 Task:  Apply the long exposure effect for smooth water in the photo of a flowing stream.
Action: Mouse moved to (1088, 230)
Screenshot: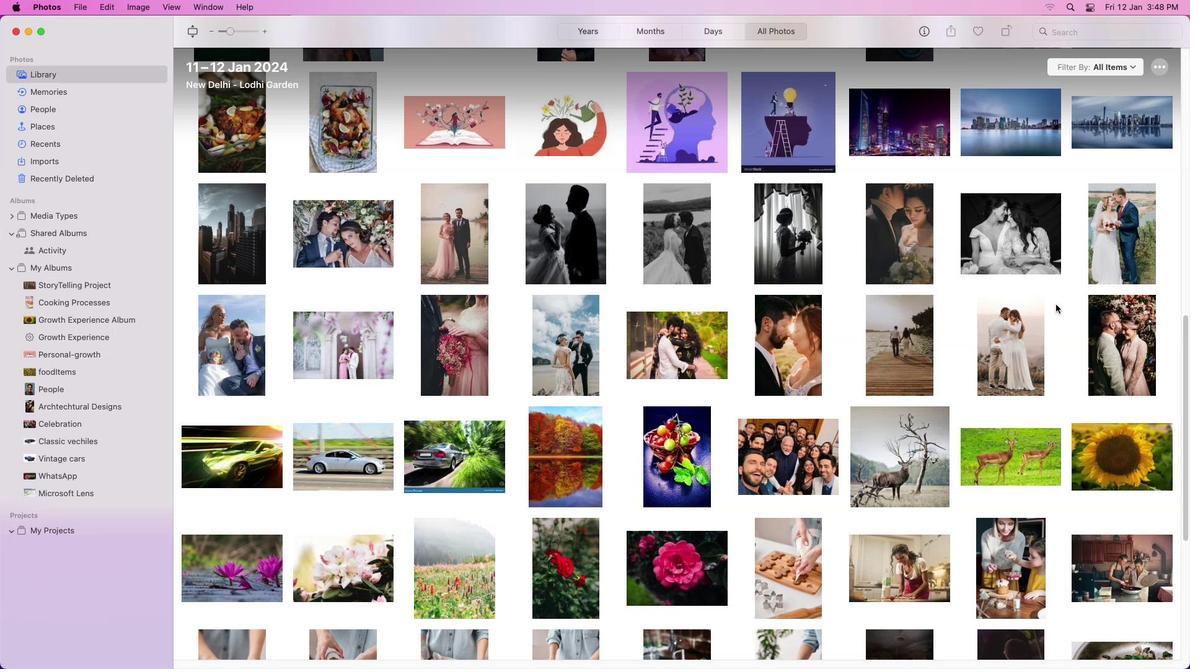 
Action: Mouse pressed left at (1088, 230)
Screenshot: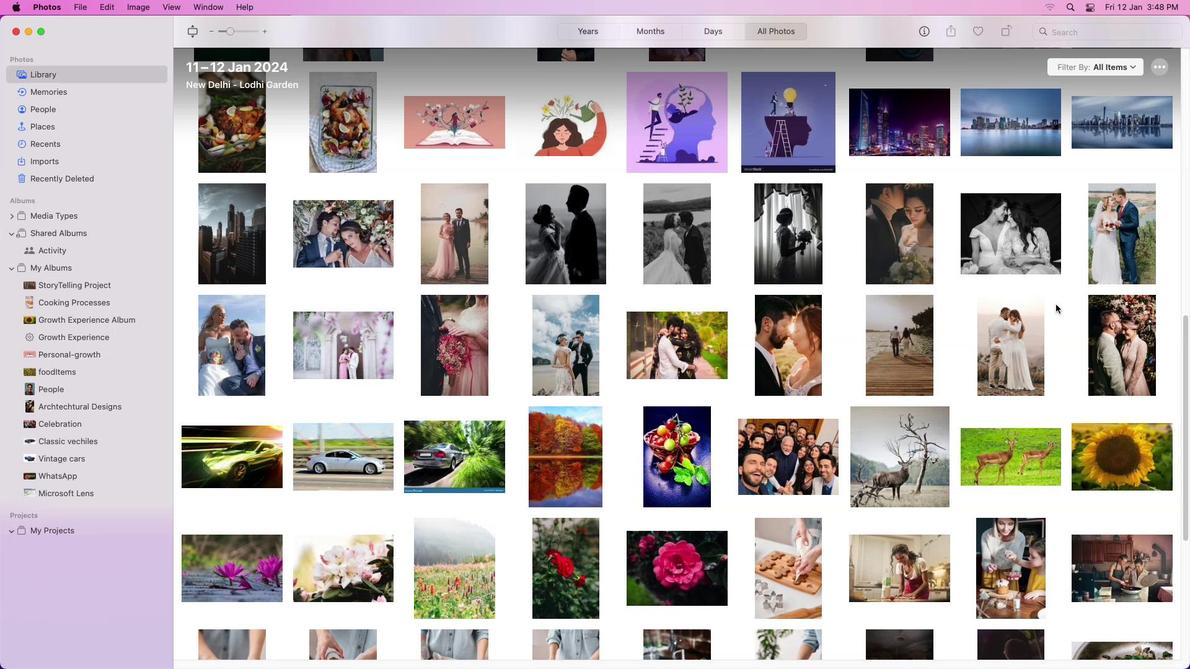 
Action: Mouse moved to (1063, 311)
Screenshot: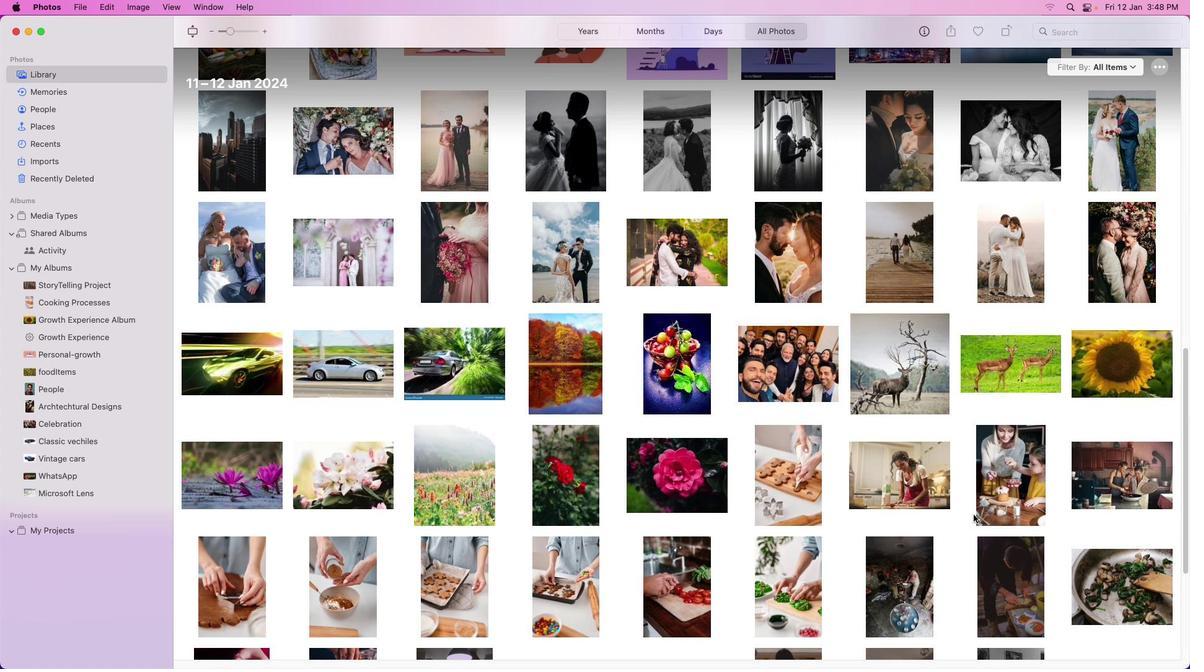 
Action: Mouse scrolled (1063, 311) with delta (718, 103)
Screenshot: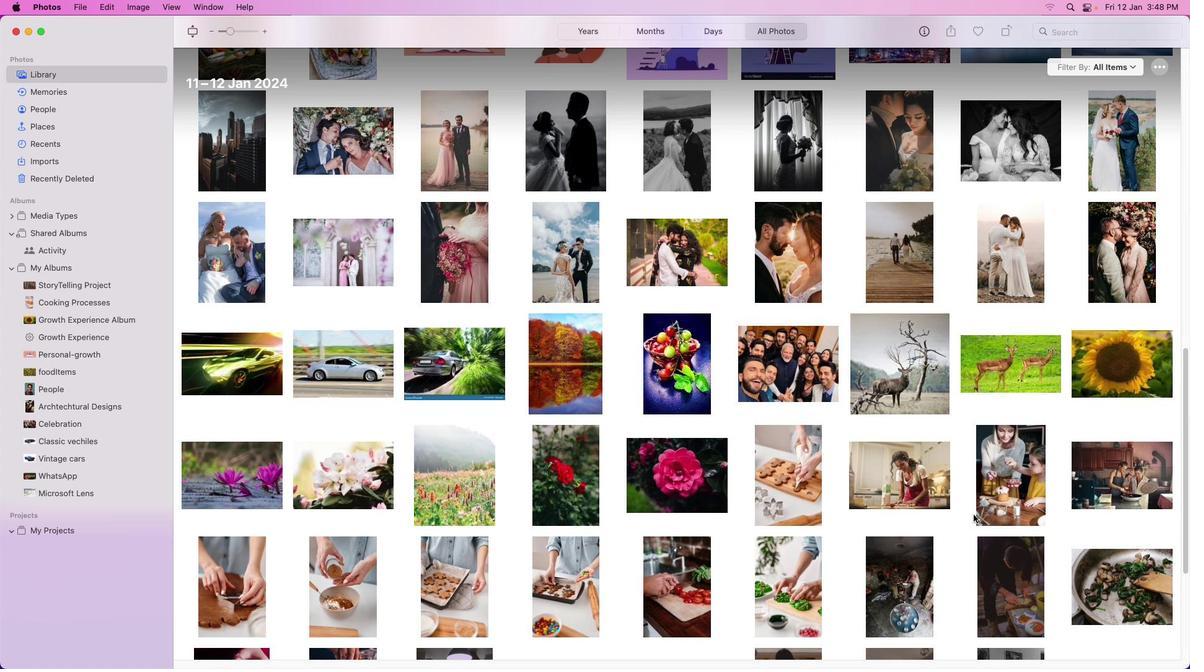 
Action: Mouse moved to (1061, 315)
Screenshot: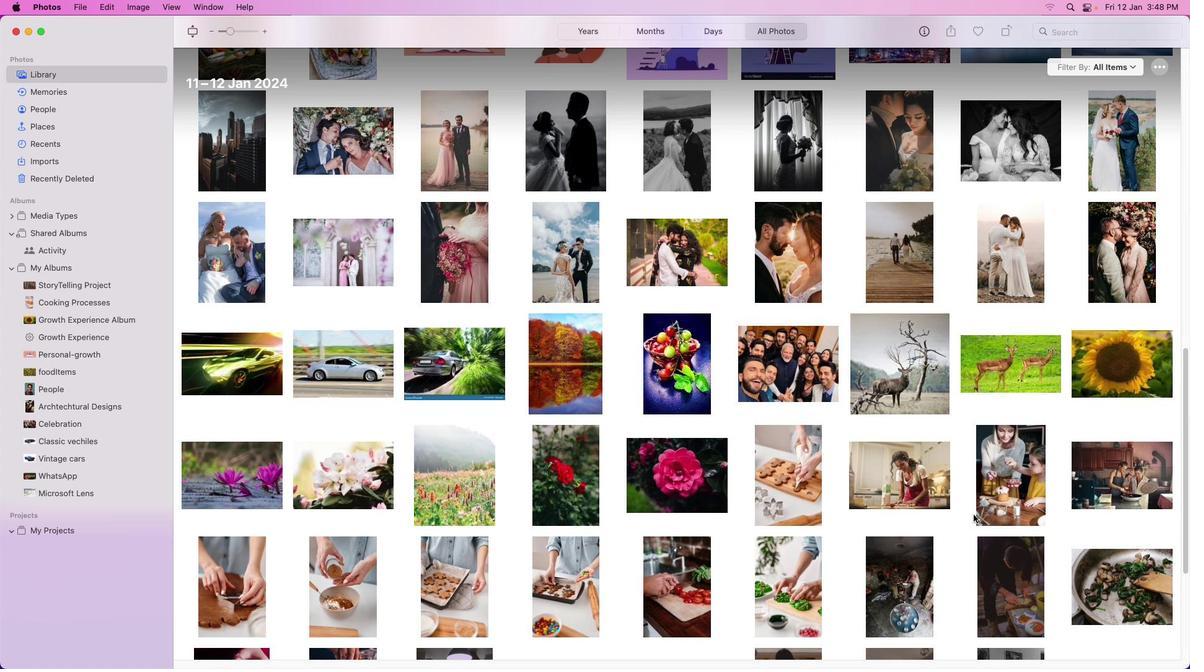 
Action: Mouse scrolled (1061, 315) with delta (718, 103)
Screenshot: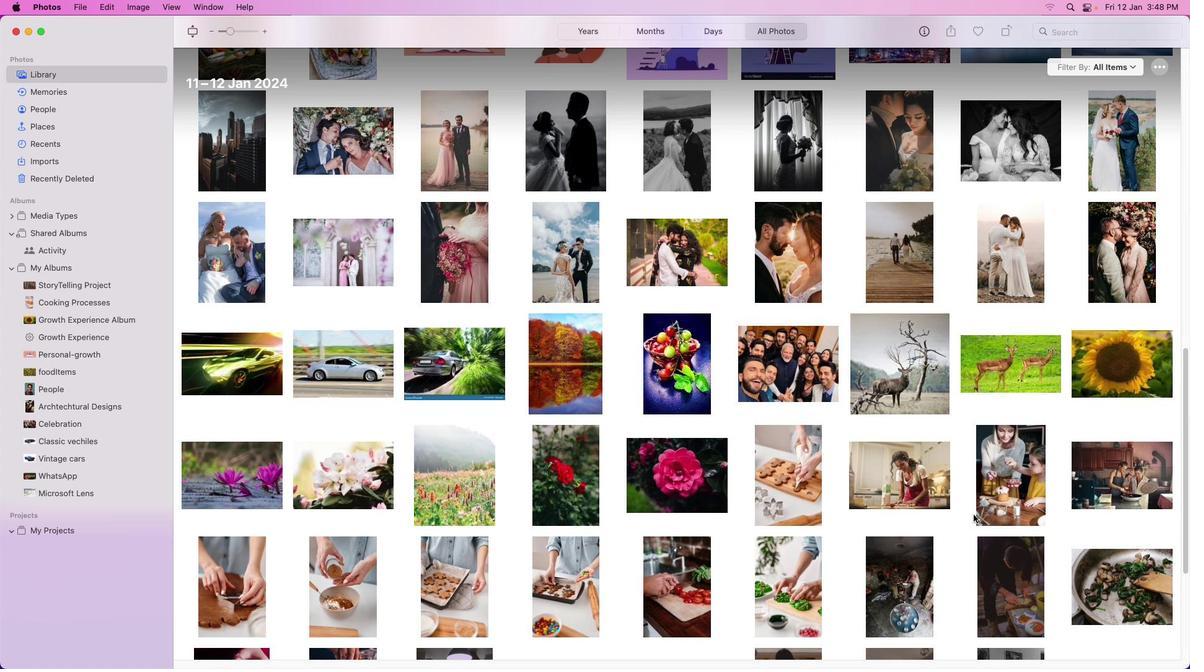 
Action: Mouse moved to (1058, 318)
Screenshot: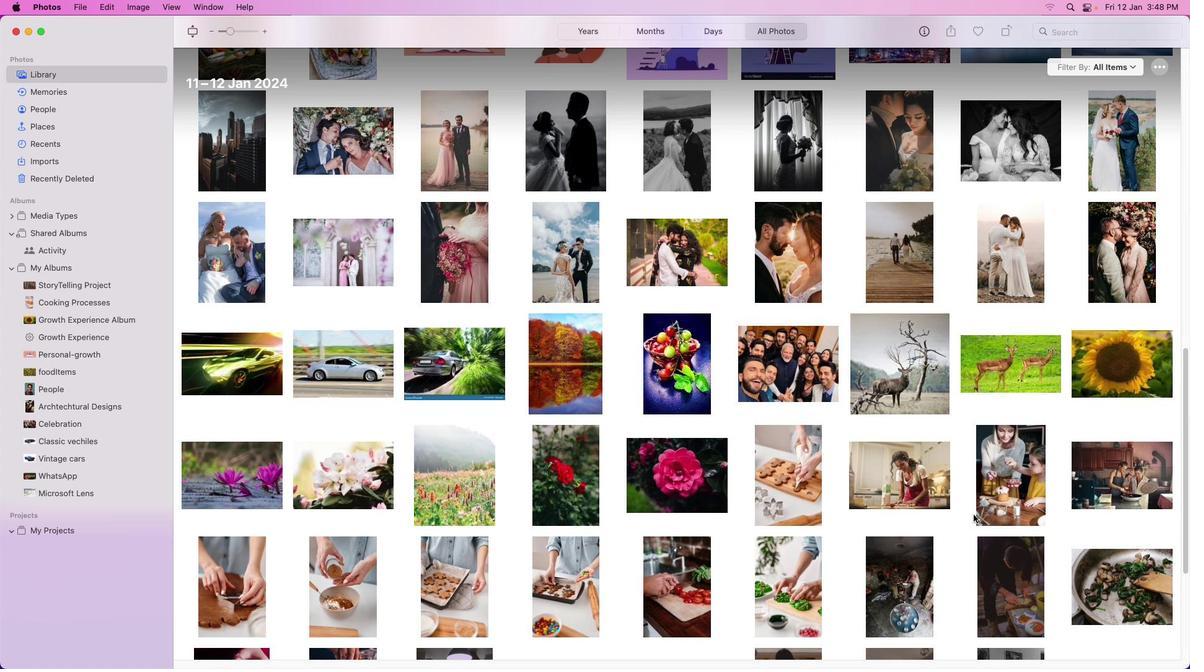 
Action: Mouse scrolled (1058, 318) with delta (718, 102)
Screenshot: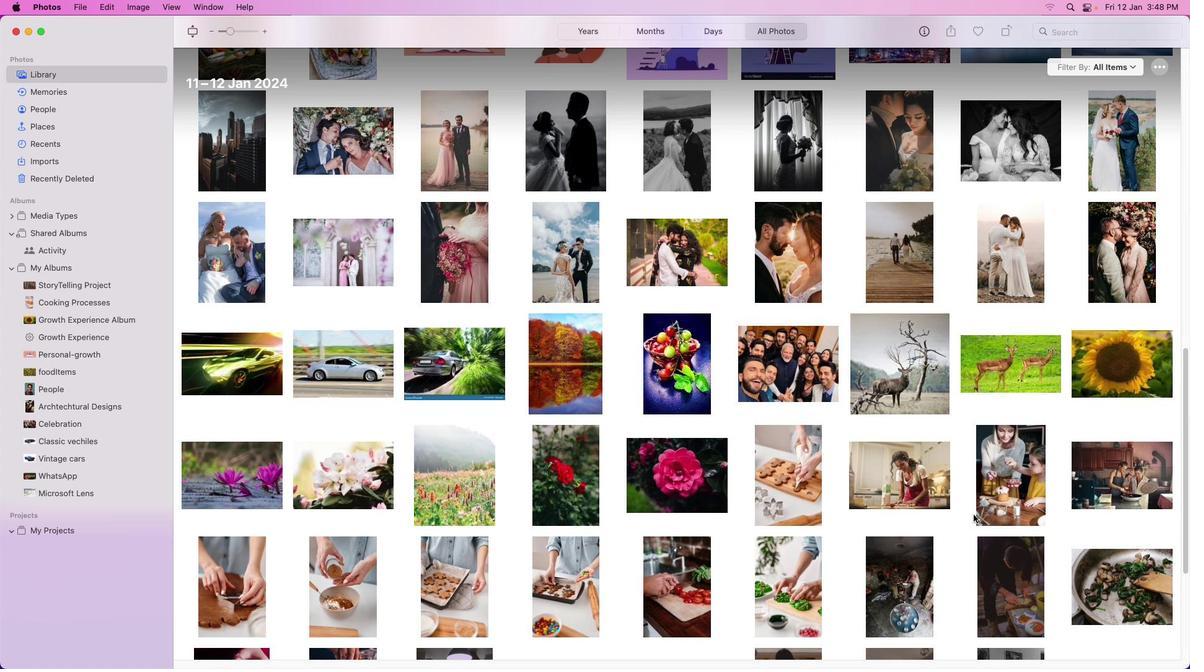 
Action: Mouse moved to (1058, 318)
Screenshot: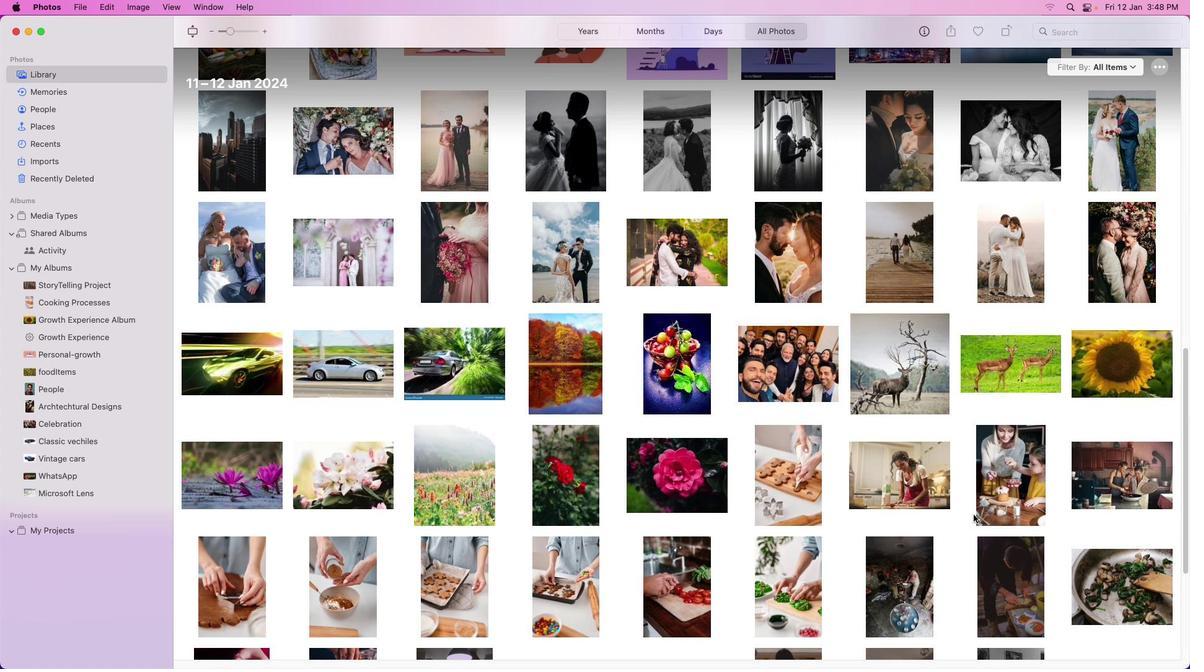 
Action: Mouse scrolled (1058, 318) with delta (718, 102)
Screenshot: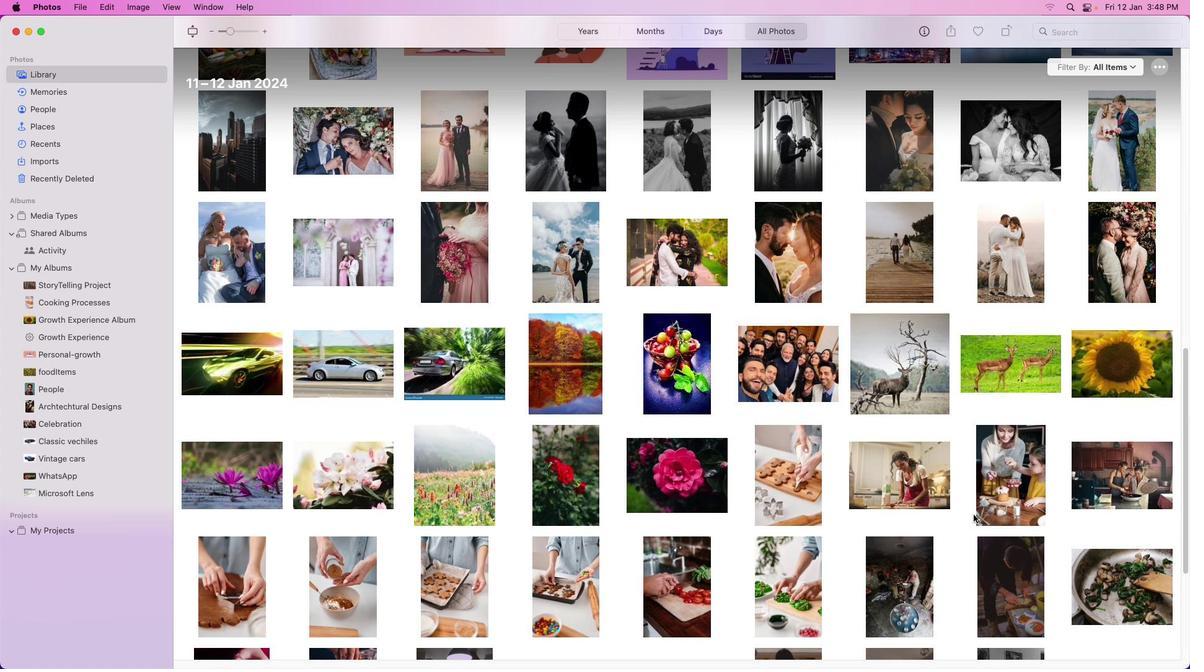 
Action: Mouse scrolled (1058, 318) with delta (718, 102)
Screenshot: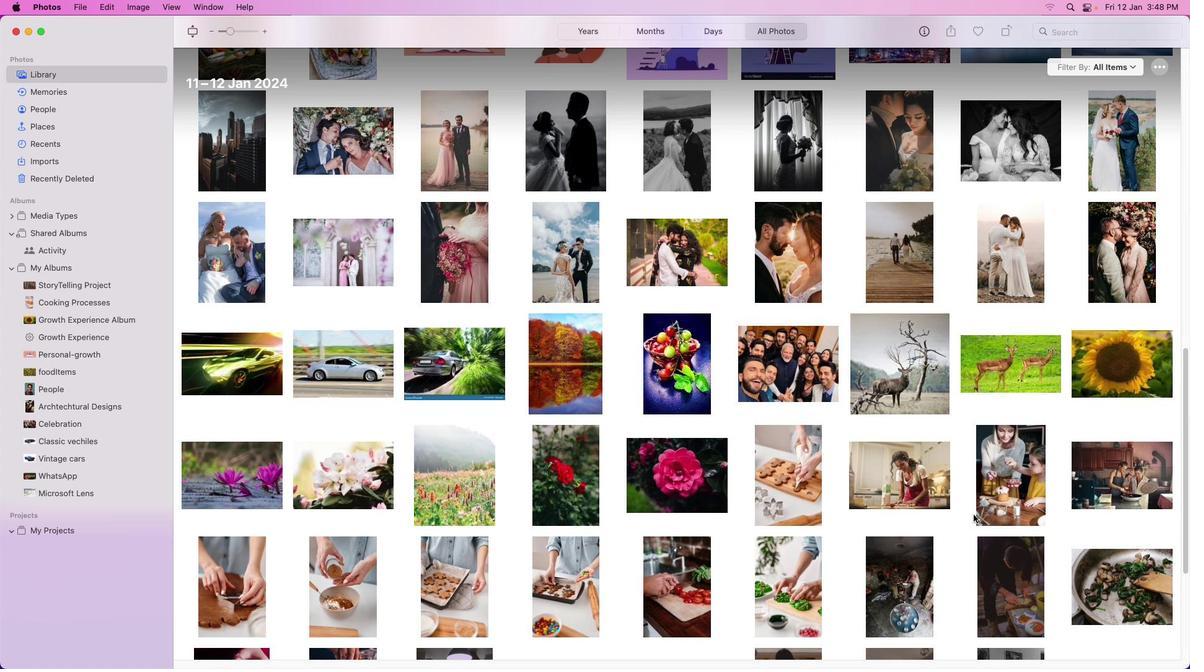 
Action: Mouse moved to (1058, 318)
Screenshot: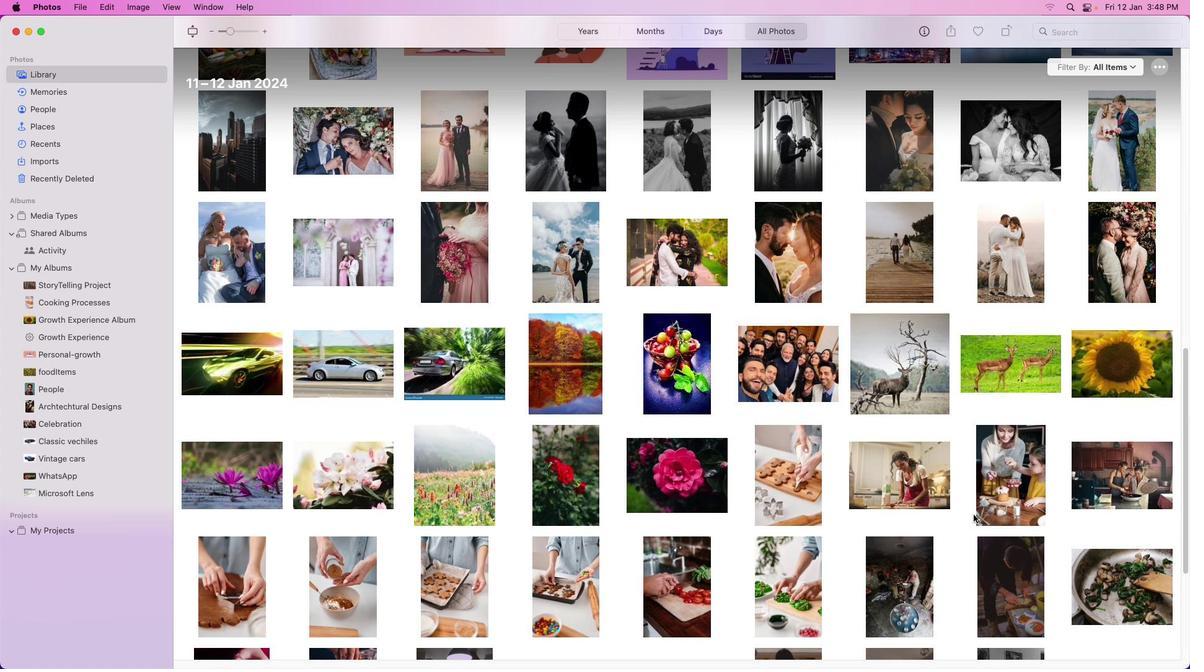
Action: Mouse scrolled (1058, 318) with delta (718, 103)
Screenshot: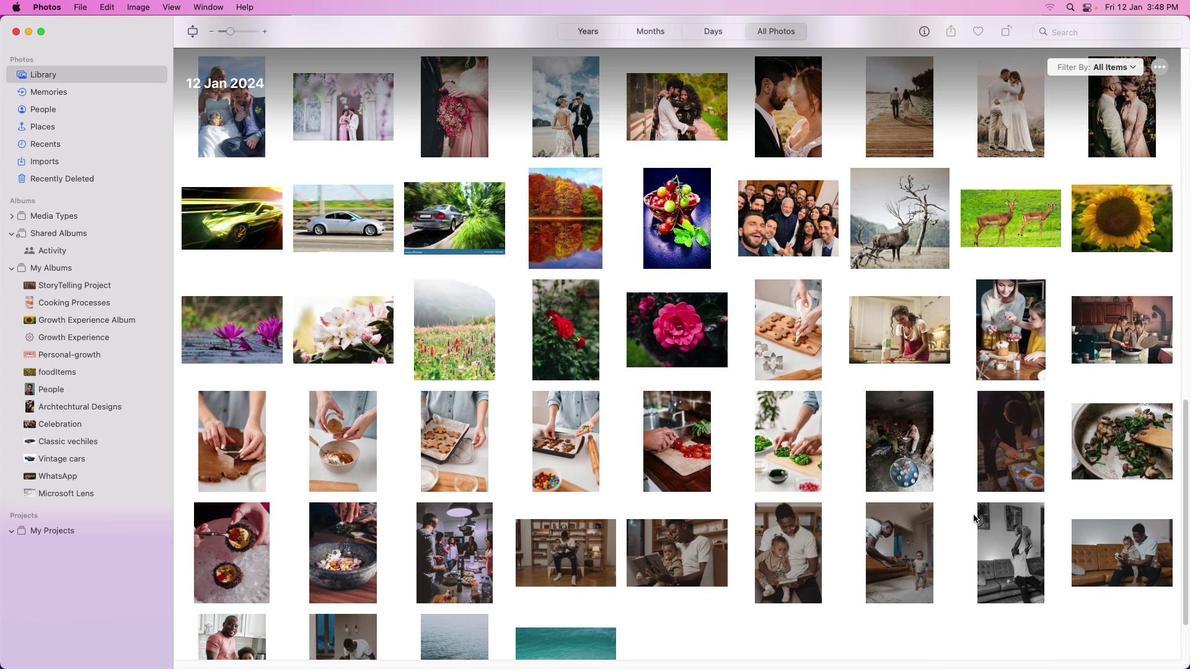 
Action: Mouse scrolled (1058, 318) with delta (718, 103)
Screenshot: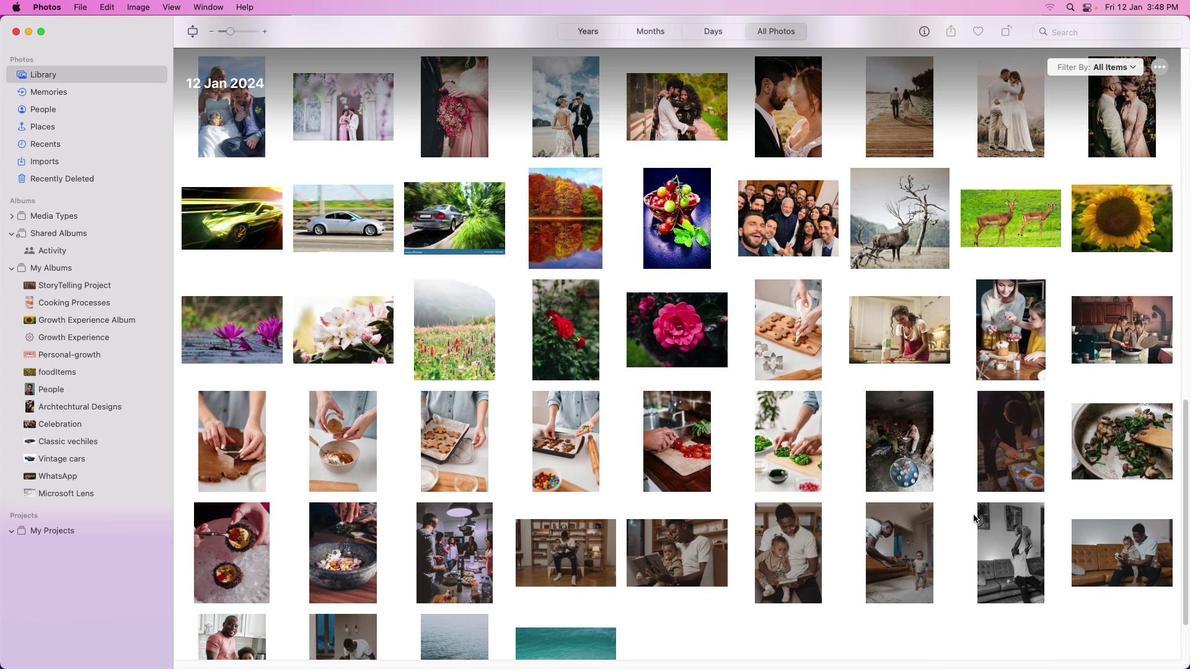 
Action: Mouse scrolled (1058, 318) with delta (718, 102)
Screenshot: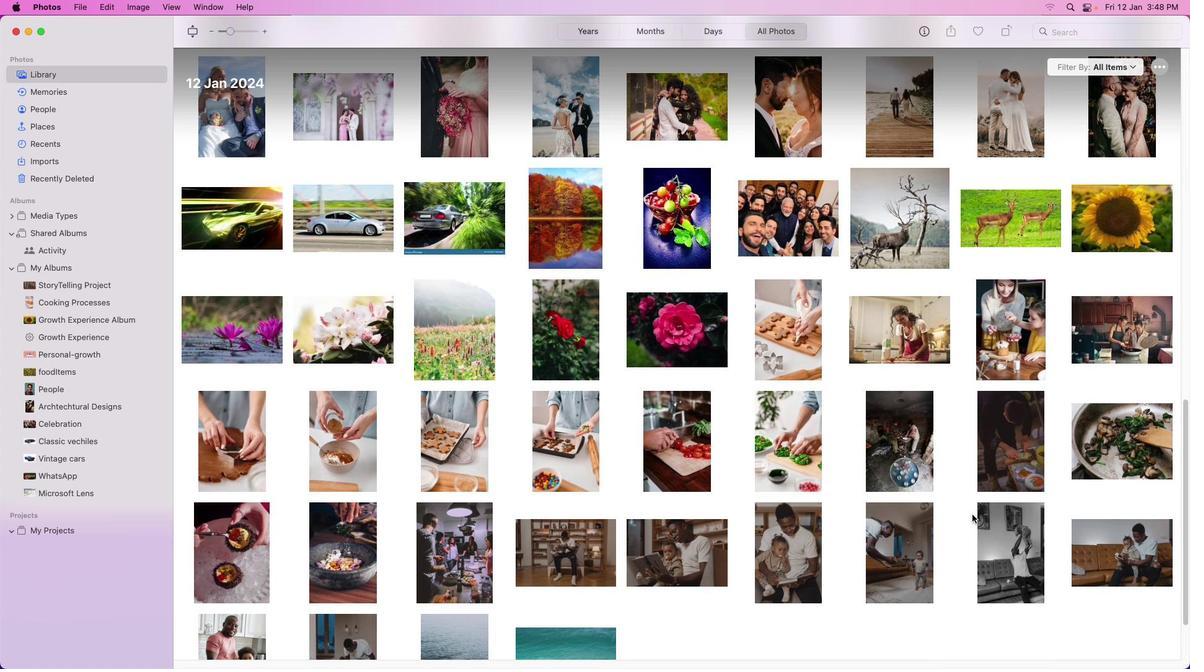 
Action: Mouse scrolled (1058, 318) with delta (718, 102)
Screenshot: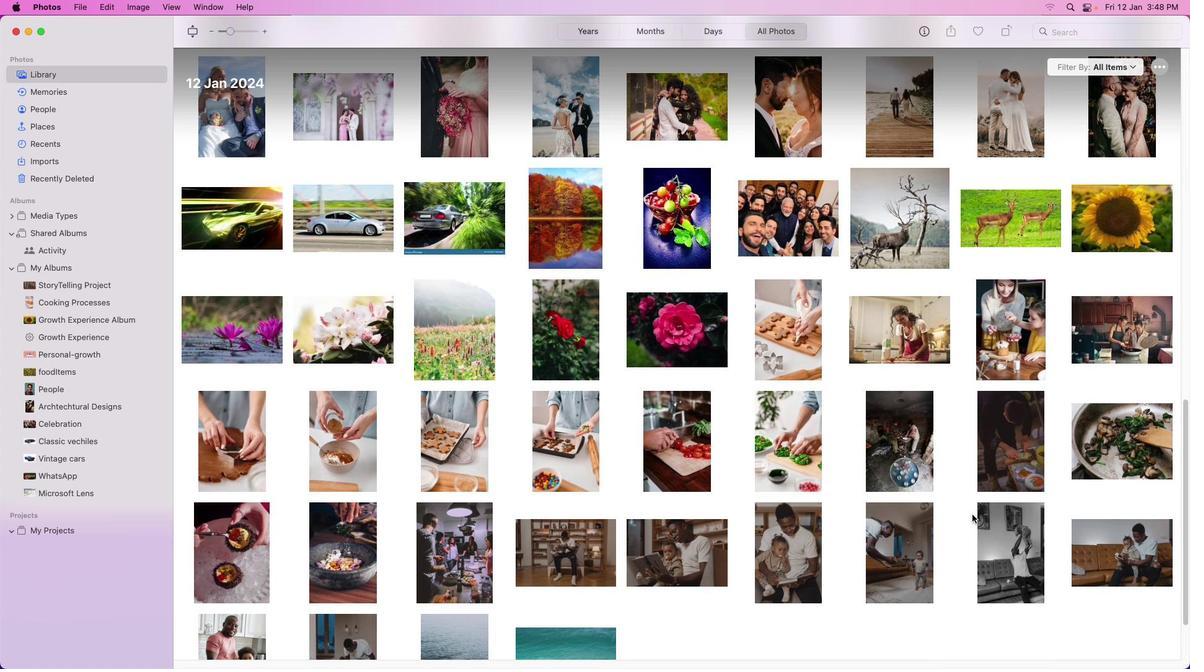 
Action: Mouse scrolled (1058, 318) with delta (718, 102)
Screenshot: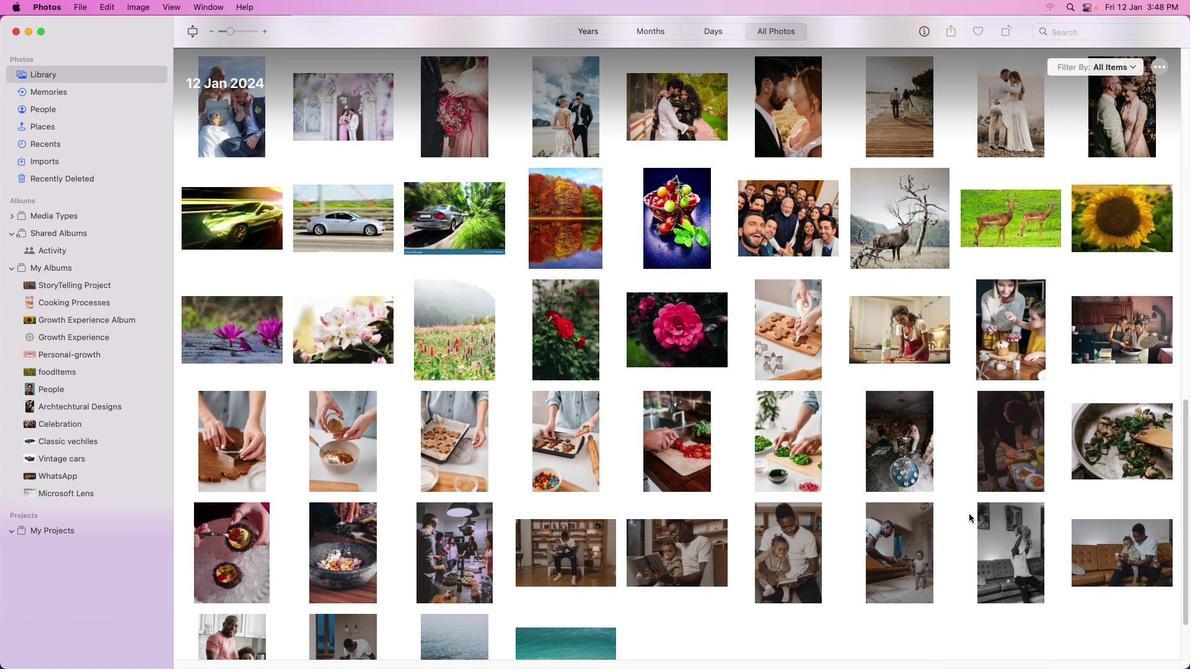 
Action: Mouse scrolled (1058, 318) with delta (718, 102)
Screenshot: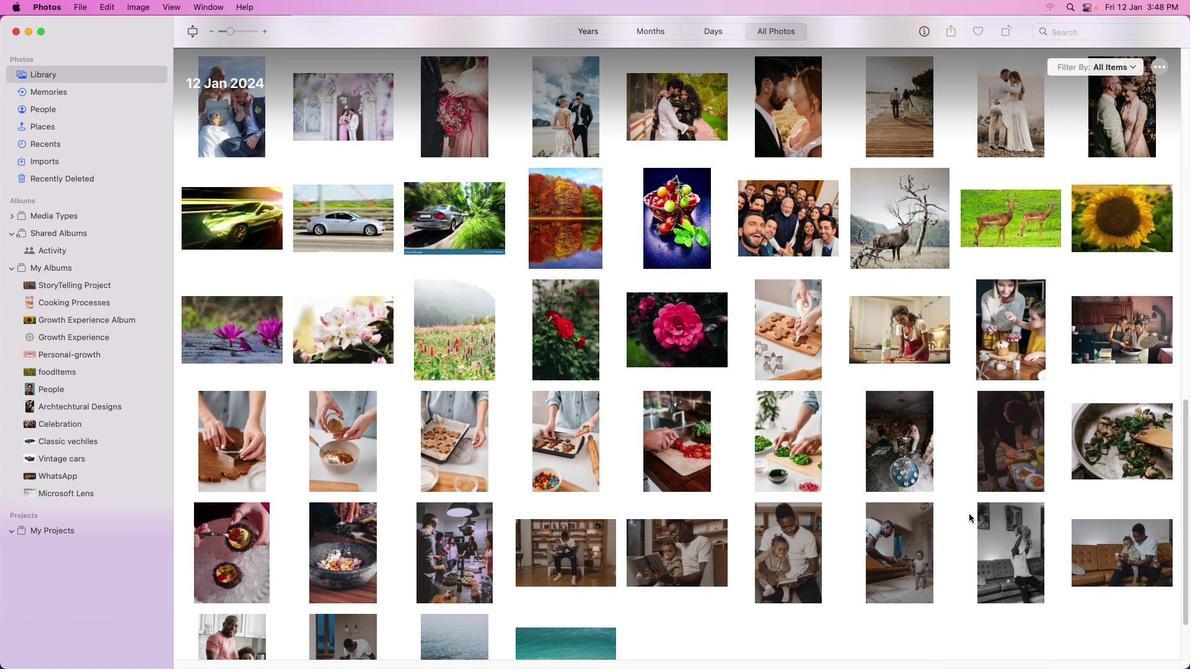 
Action: Mouse moved to (880, 370)
Screenshot: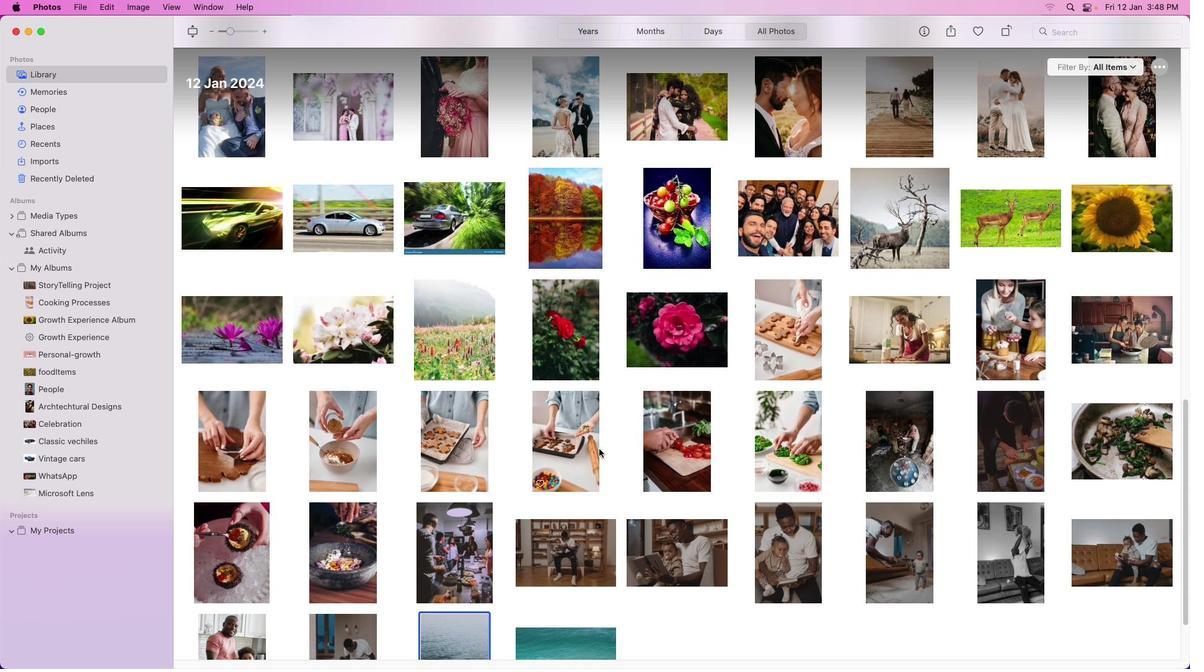 
Action: Mouse pressed left at (880, 370)
Screenshot: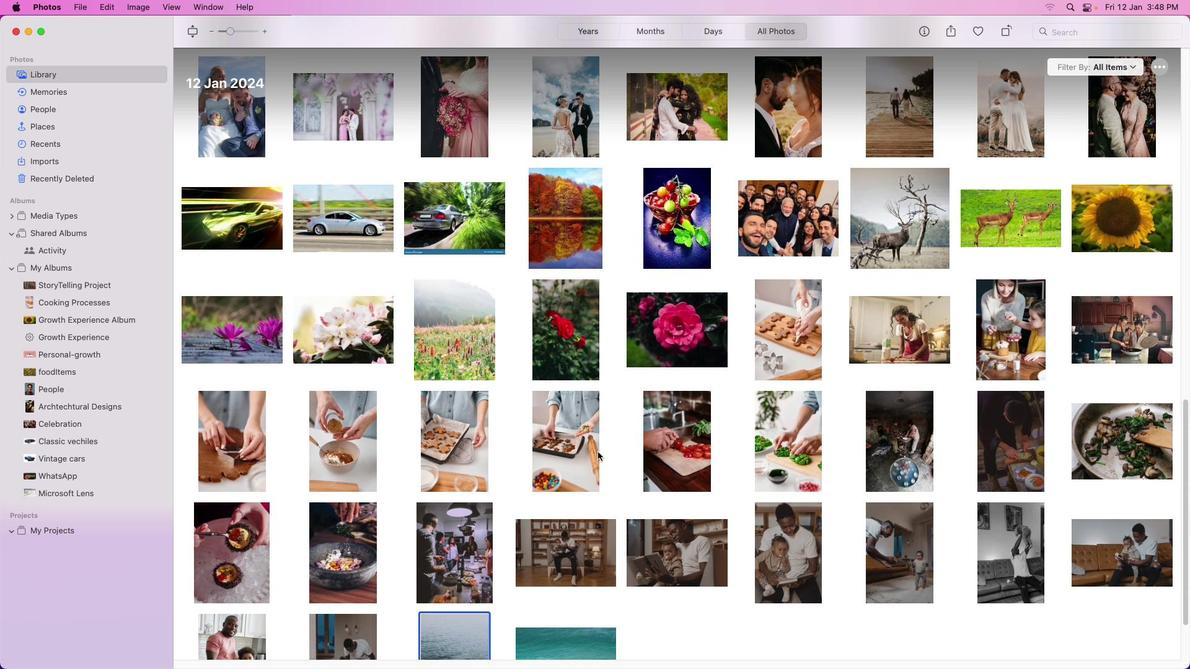 
Action: Mouse moved to (874, 370)
Screenshot: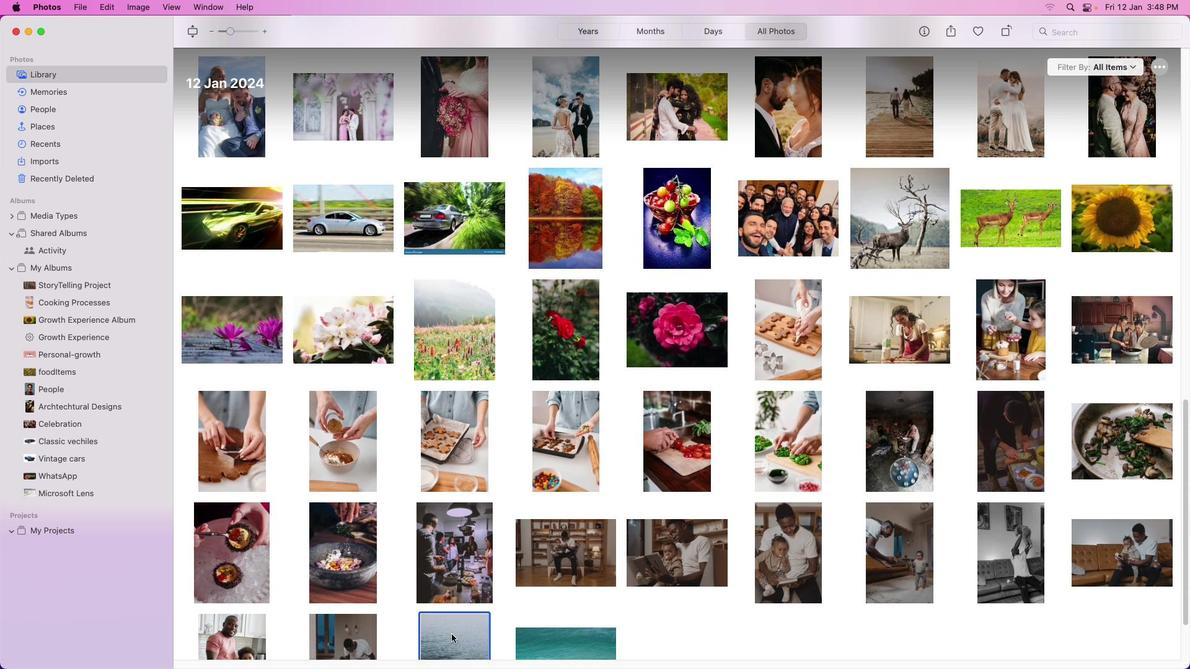 
Action: Mouse pressed left at (874, 370)
Screenshot: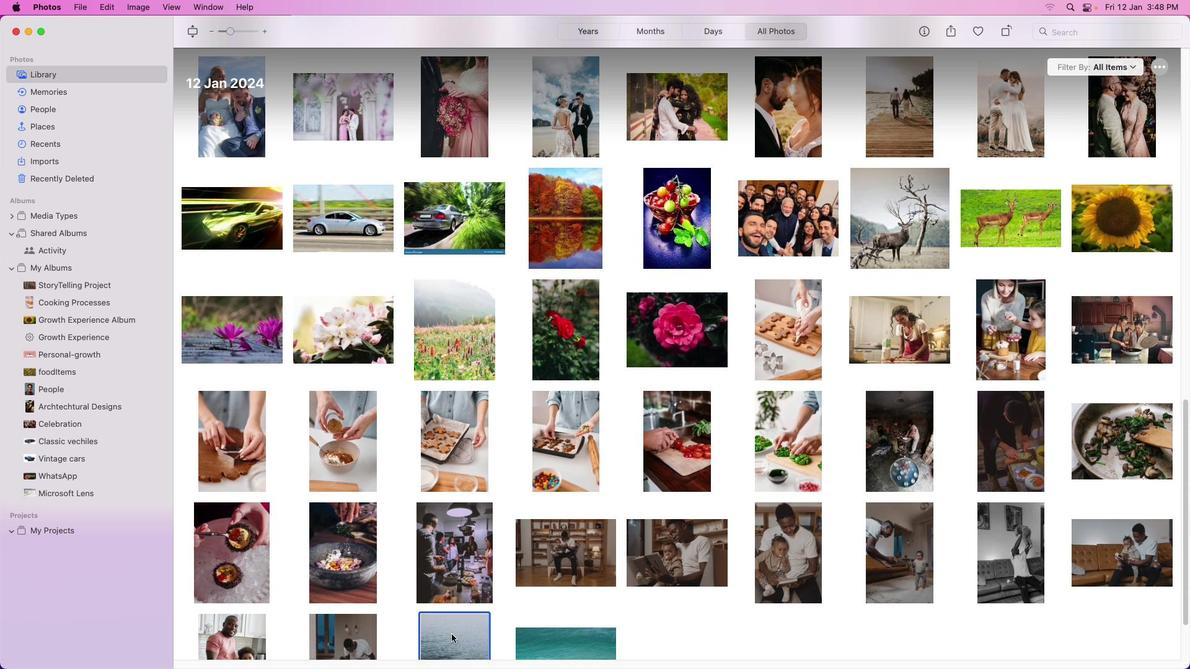 
Action: Mouse moved to (876, 368)
Screenshot: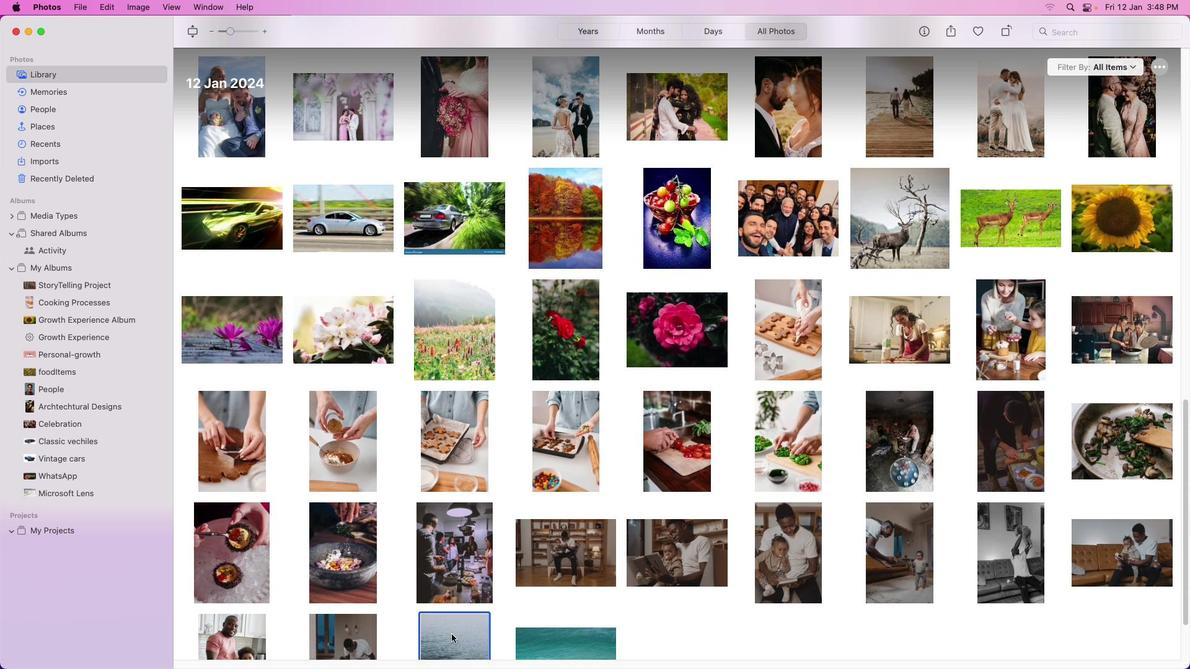 
Action: Mouse pressed left at (876, 368)
Screenshot: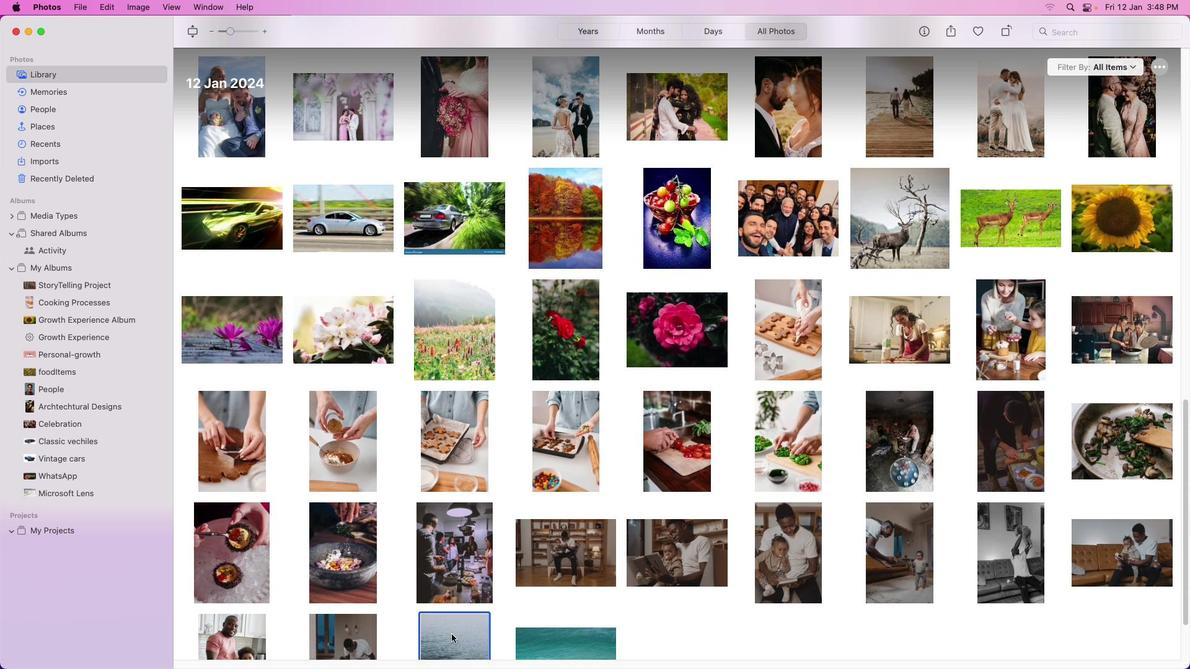 
Action: Mouse moved to (876, 367)
Screenshot: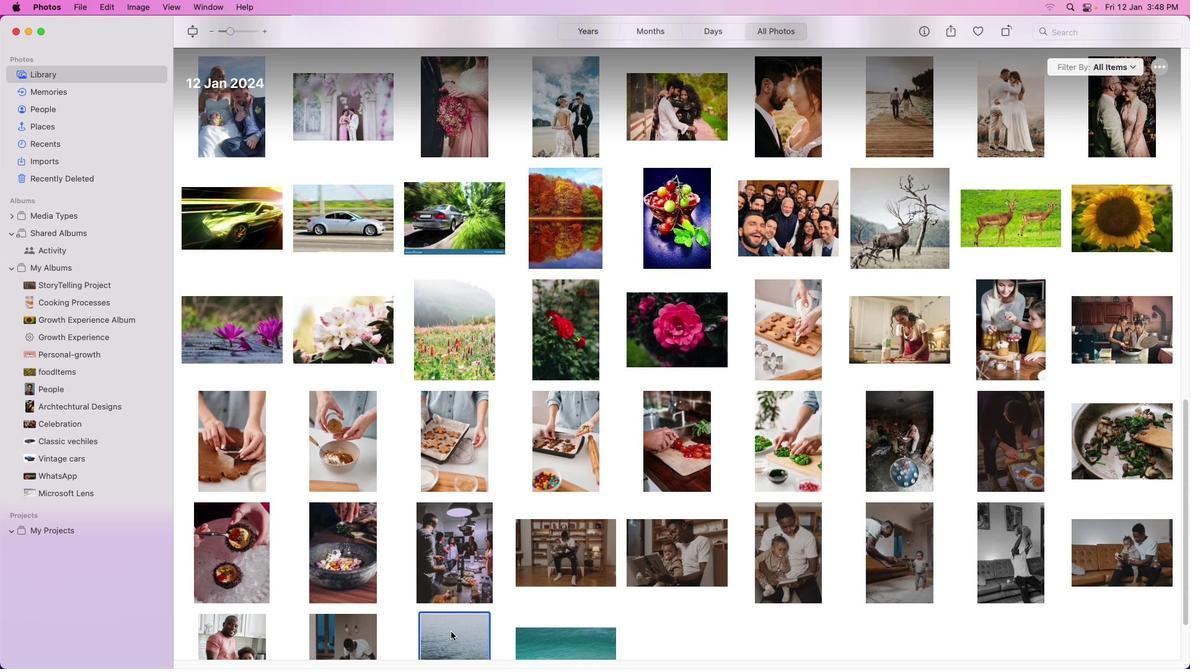
Action: Mouse pressed left at (876, 367)
Screenshot: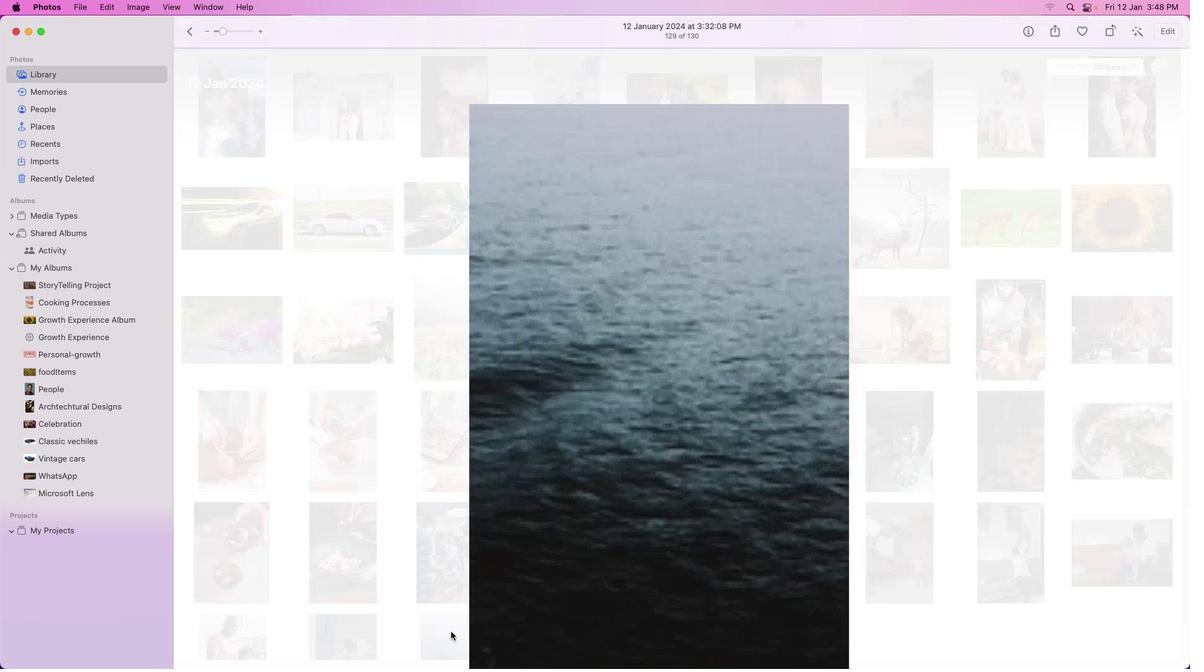 
Action: Mouse pressed left at (876, 367)
Screenshot: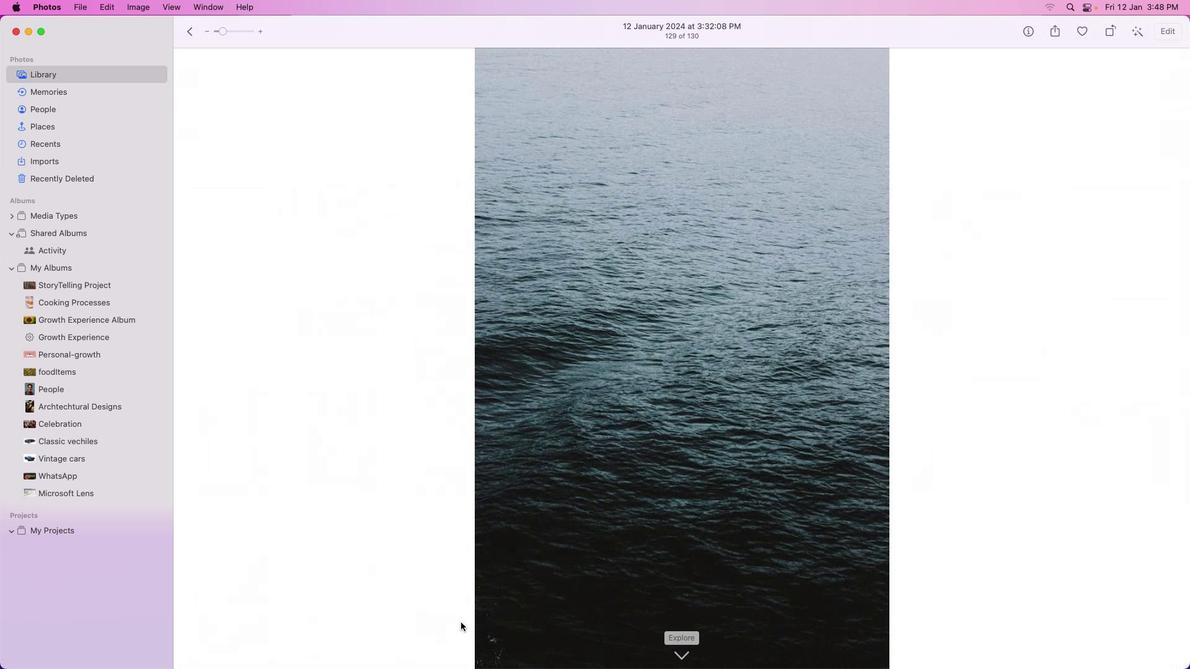 
Action: Mouse pressed left at (876, 367)
Screenshot: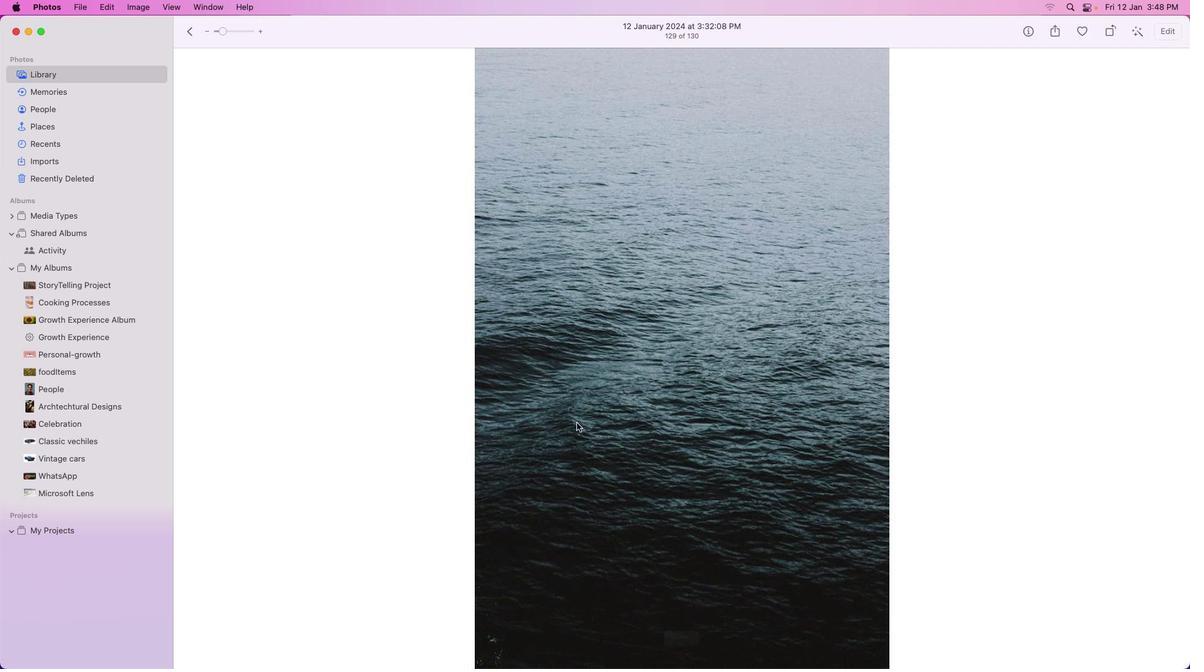 
Action: Mouse moved to (977, 223)
Screenshot: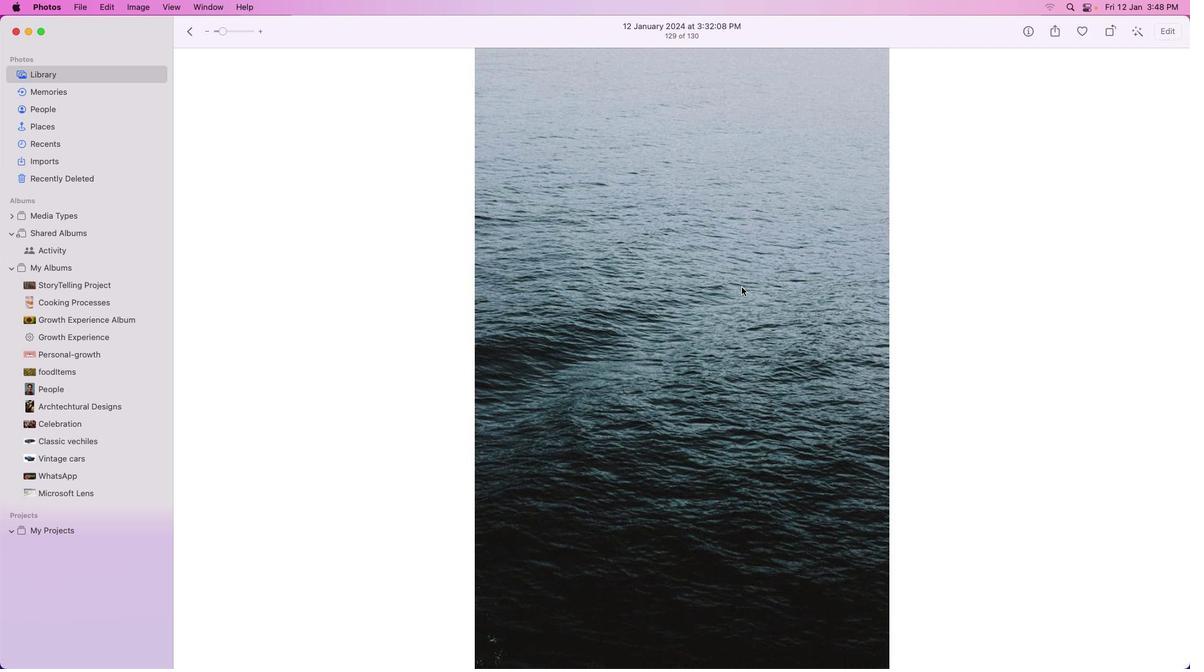 
Action: Mouse scrolled (977, 223) with delta (718, 104)
Screenshot: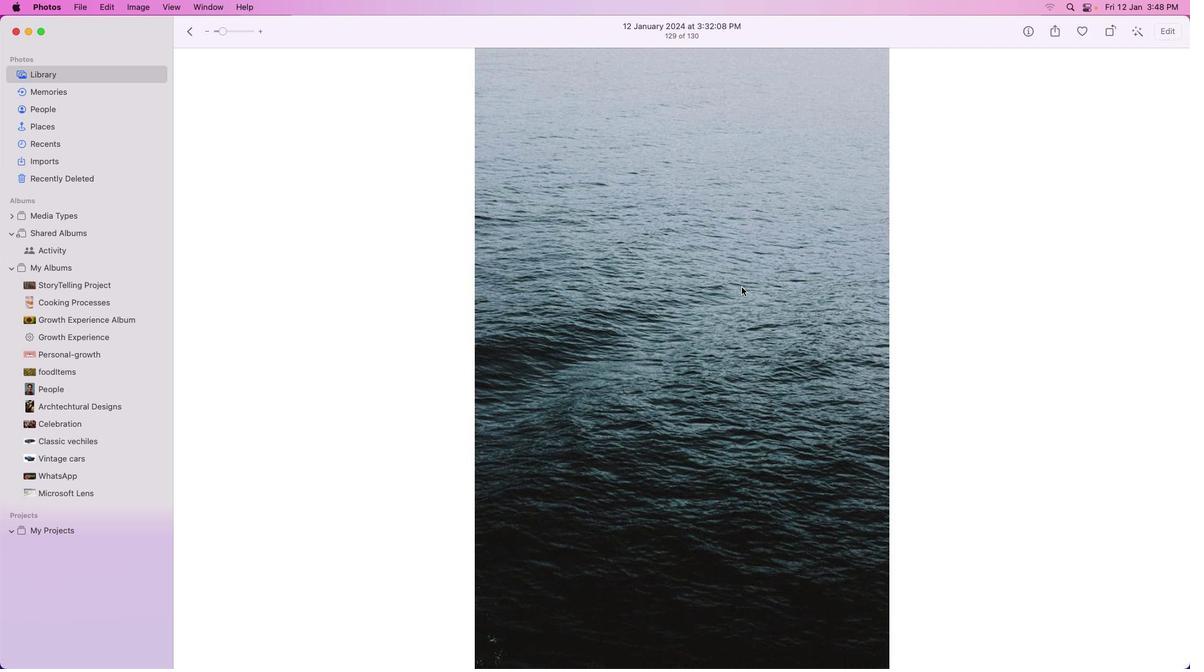 
Action: Mouse scrolled (977, 223) with delta (718, 104)
Screenshot: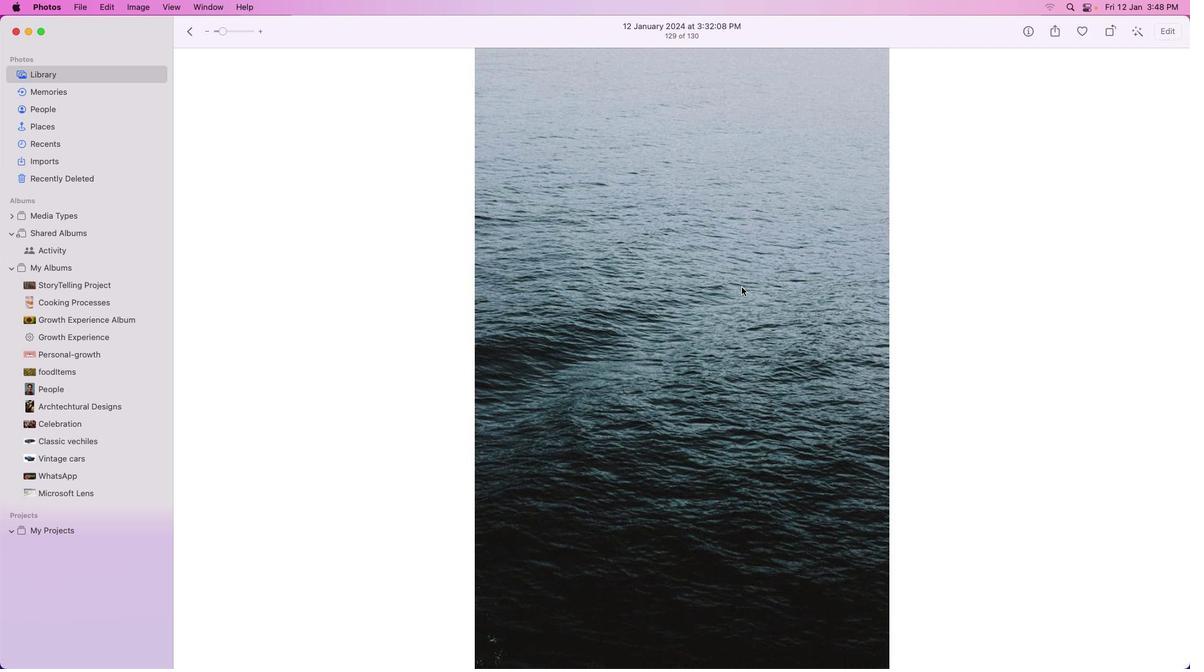 
Action: Mouse scrolled (977, 223) with delta (718, 104)
Screenshot: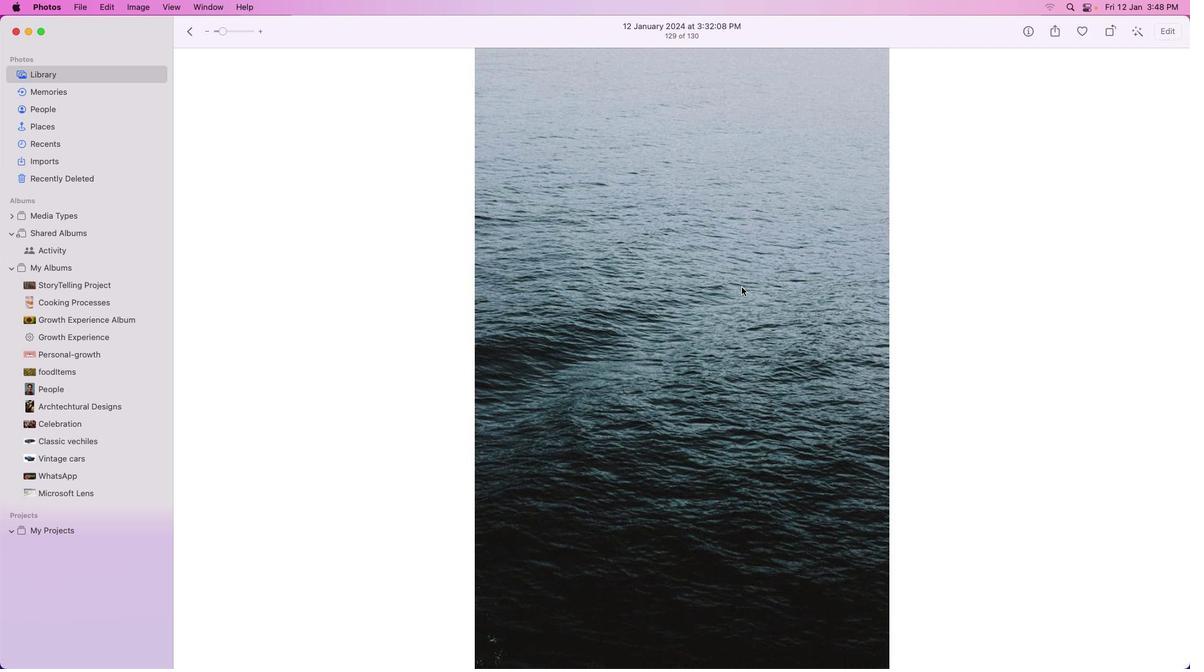 
Action: Mouse scrolled (977, 223) with delta (718, 104)
Screenshot: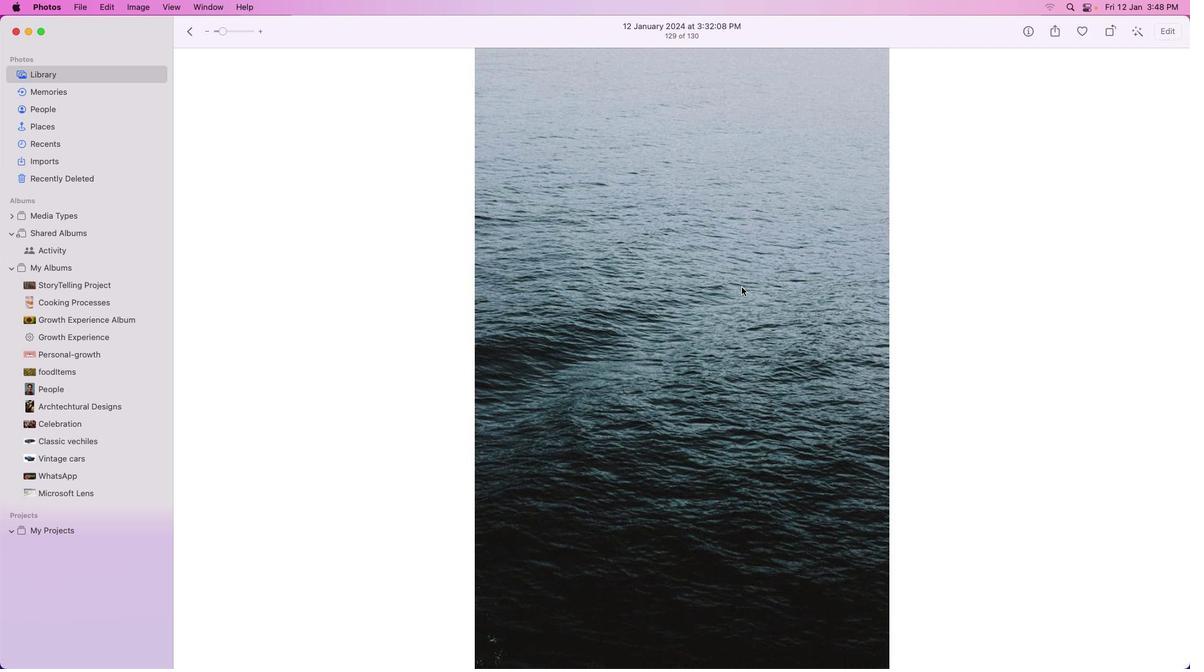 
Action: Mouse moved to (1006, 230)
Screenshot: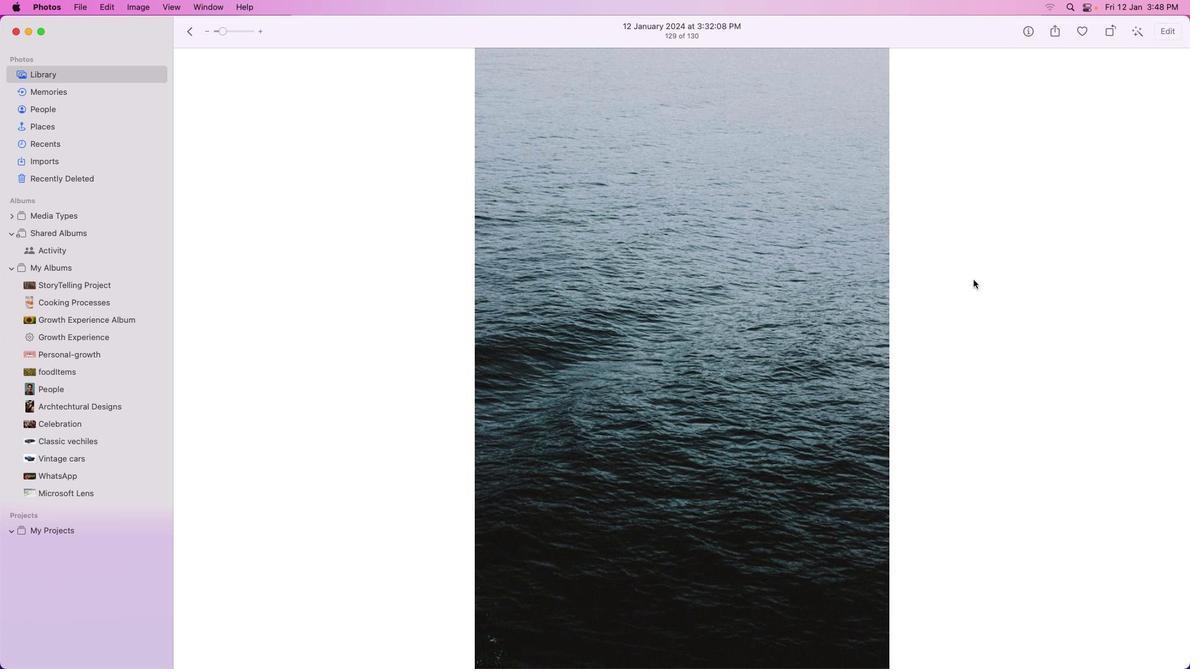 
Action: Mouse scrolled (1006, 230) with delta (718, 104)
Screenshot: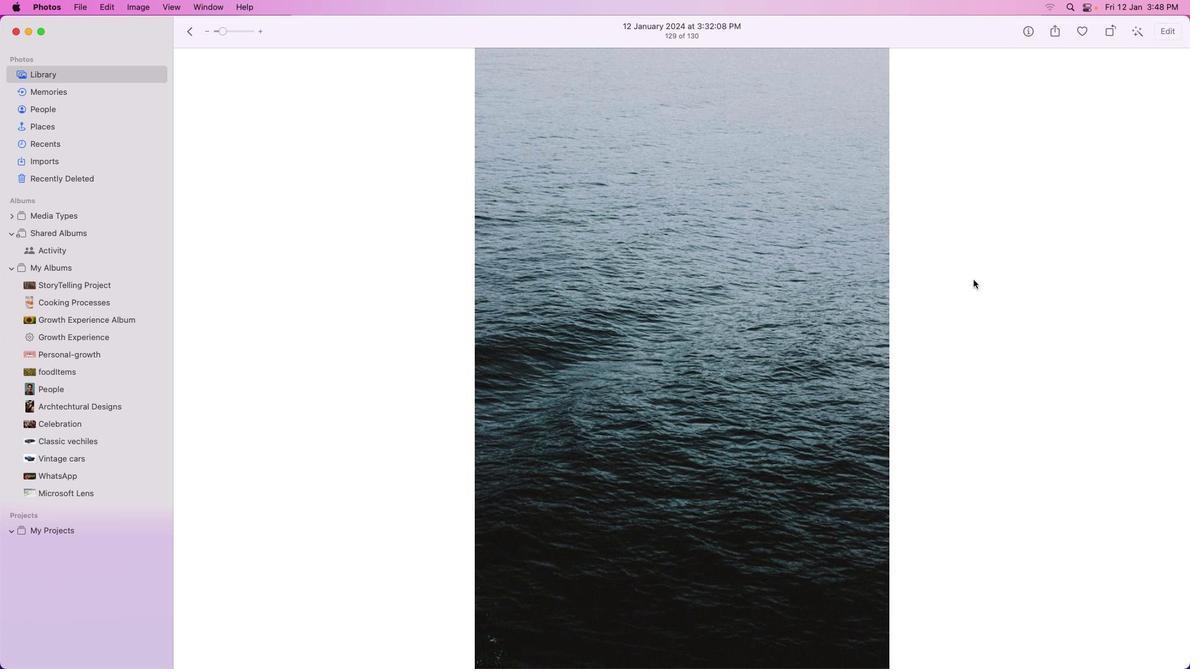 
Action: Mouse moved to (1006, 230)
Screenshot: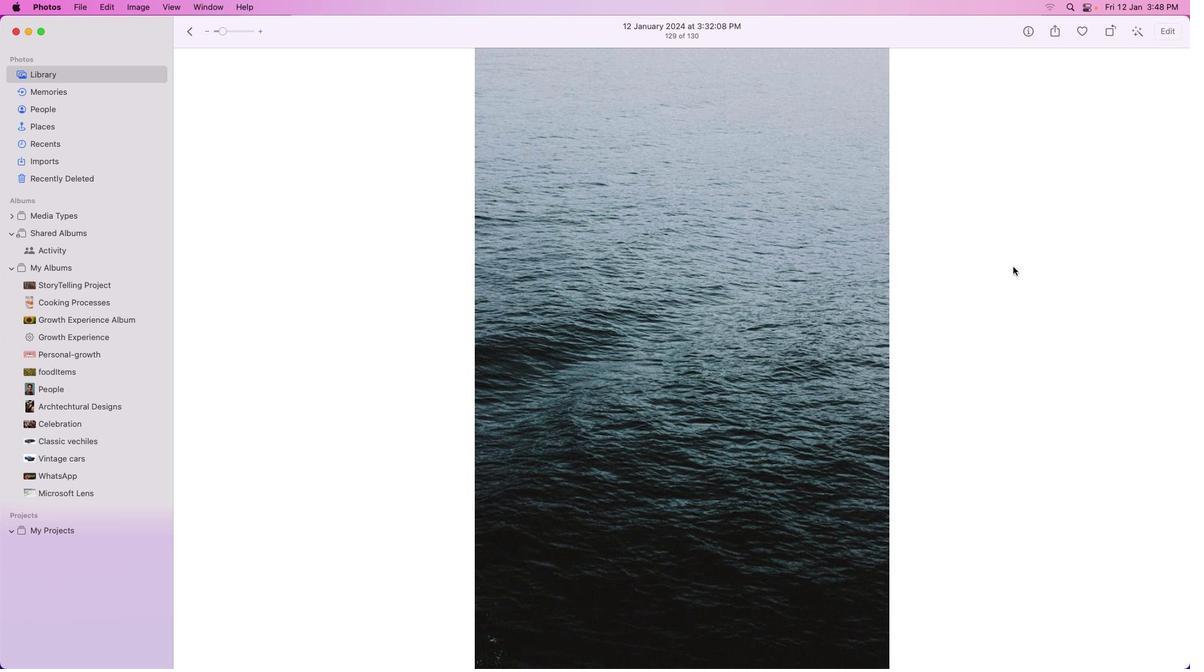 
Action: Mouse scrolled (1006, 230) with delta (718, 104)
Screenshot: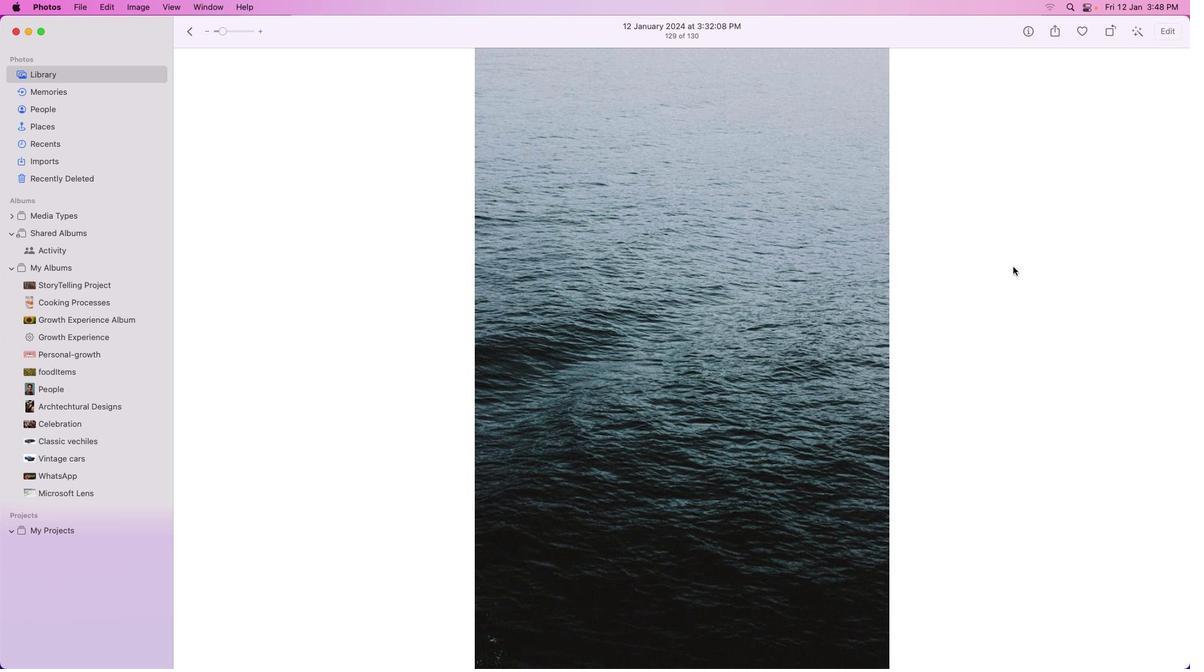 
Action: Mouse moved to (1006, 230)
Screenshot: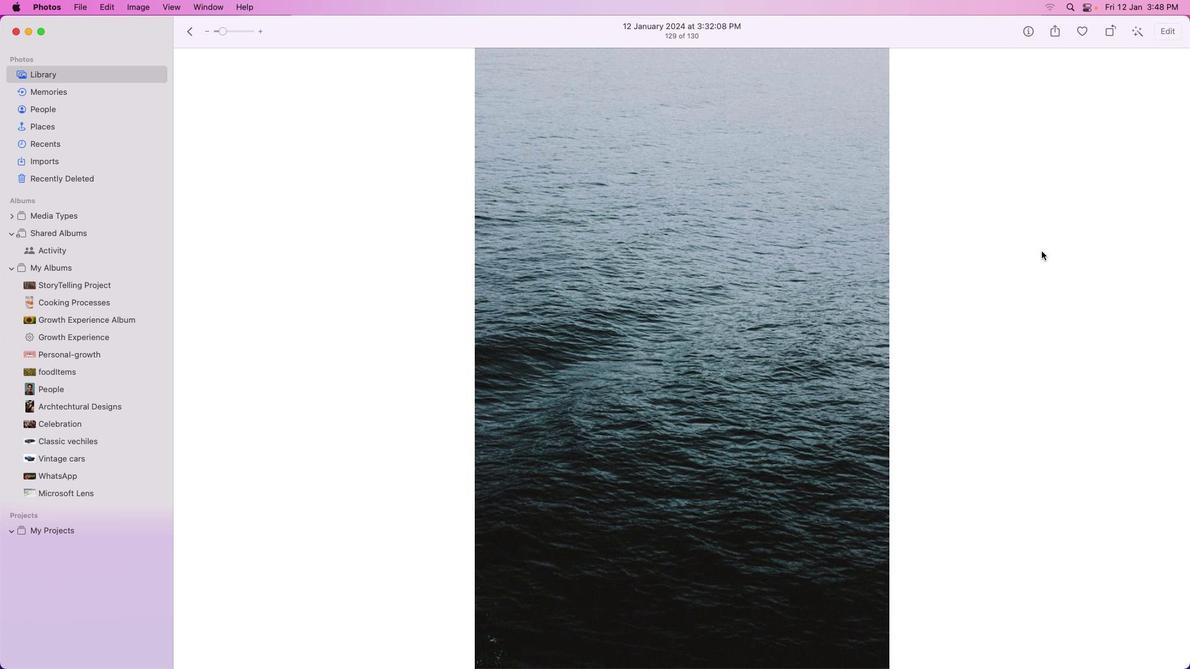 
Action: Mouse scrolled (1006, 230) with delta (718, 104)
Screenshot: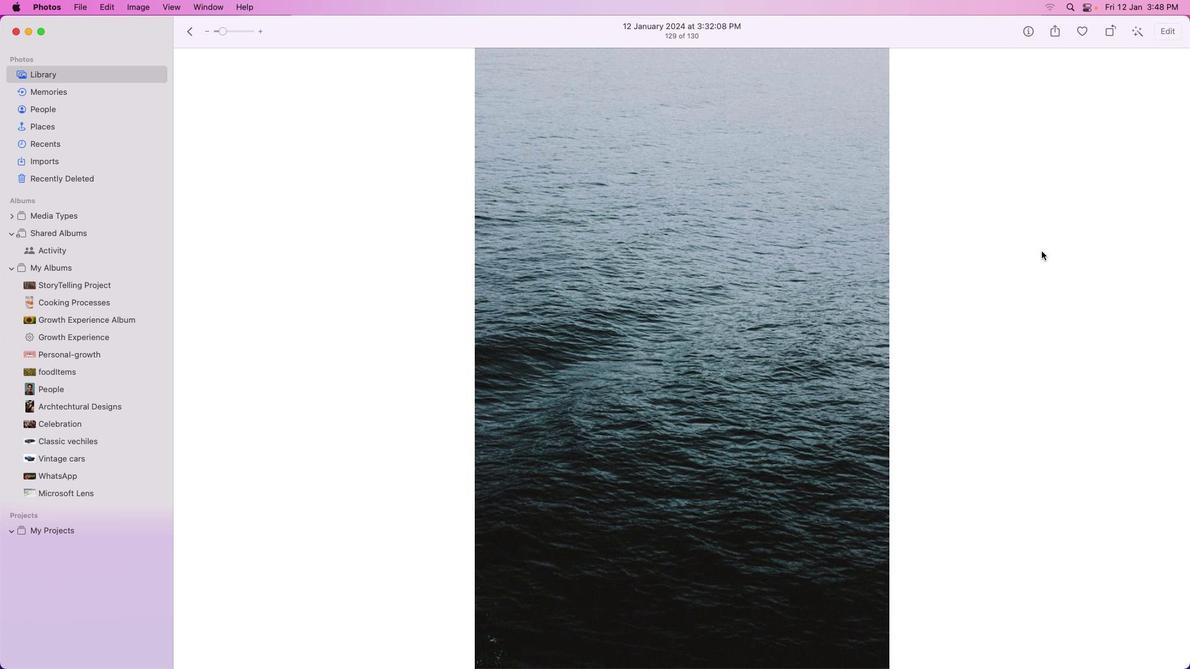 
Action: Mouse scrolled (1006, 230) with delta (718, 104)
Screenshot: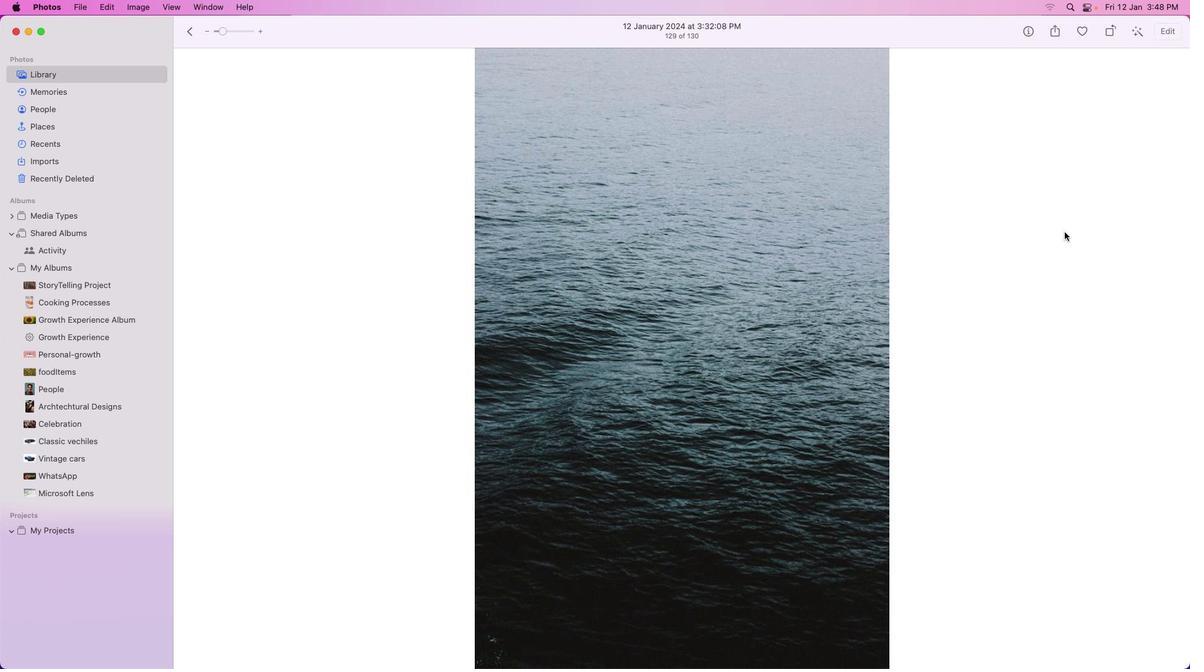 
Action: Mouse scrolled (1006, 230) with delta (718, 105)
Screenshot: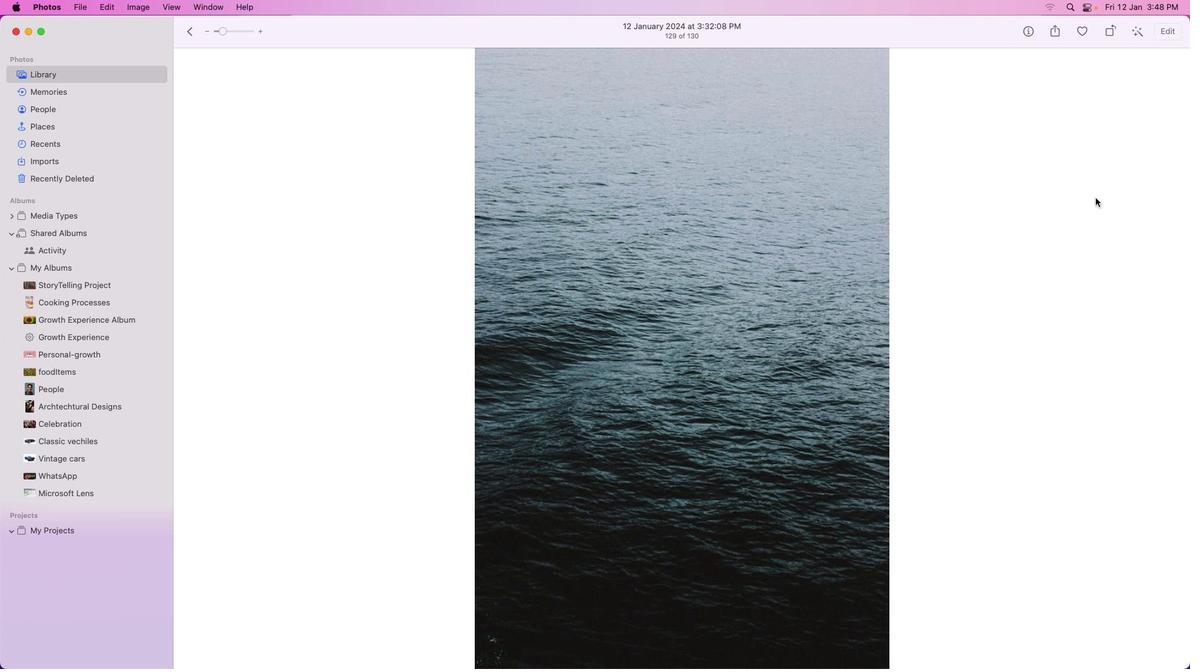 
Action: Mouse moved to (1117, 117)
Screenshot: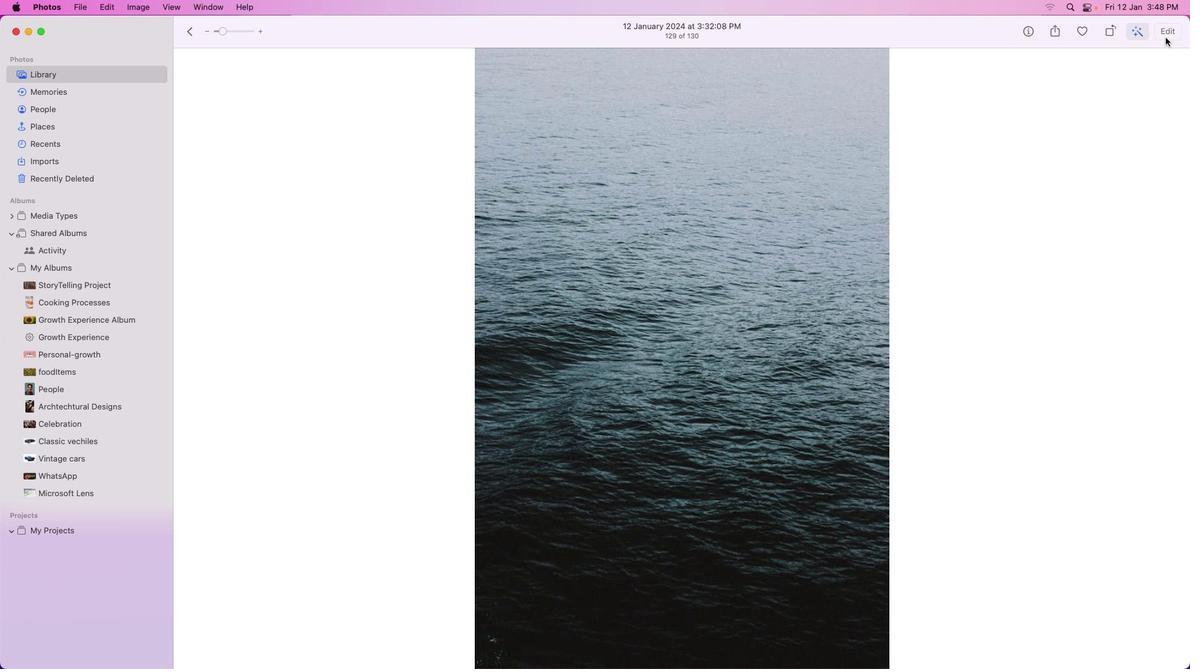 
Action: Mouse pressed left at (1117, 117)
Screenshot: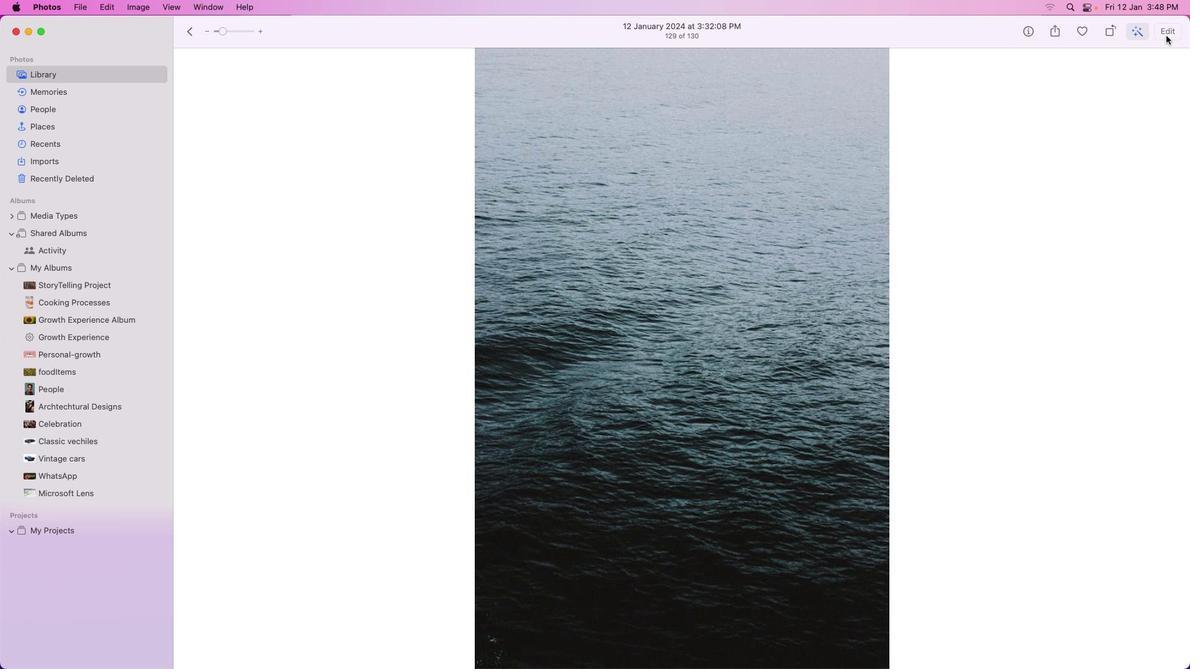 
Action: Mouse moved to (1126, 117)
Screenshot: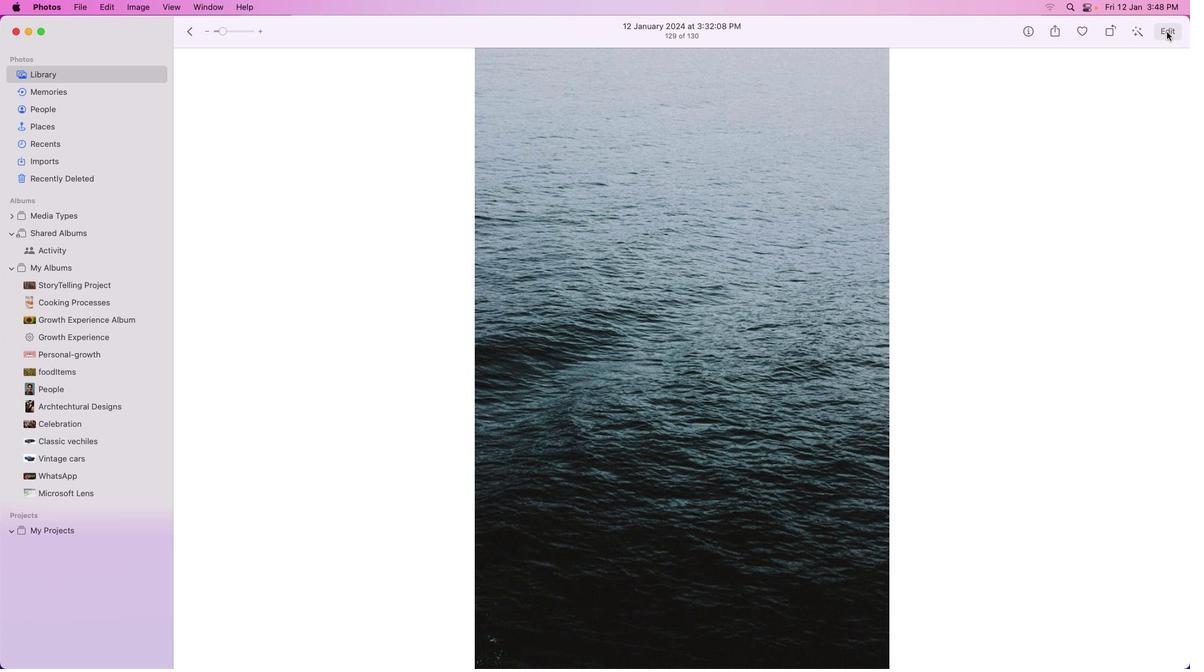 
Action: Mouse pressed left at (1126, 117)
Screenshot: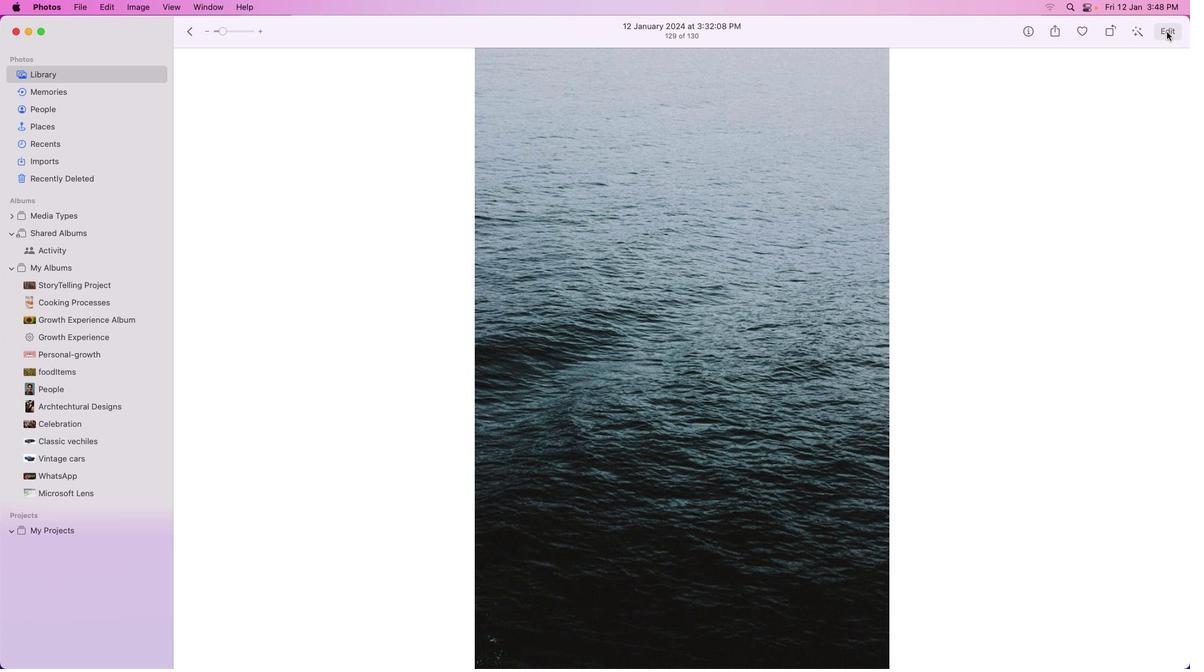 
Action: Mouse moved to (850, 199)
Screenshot: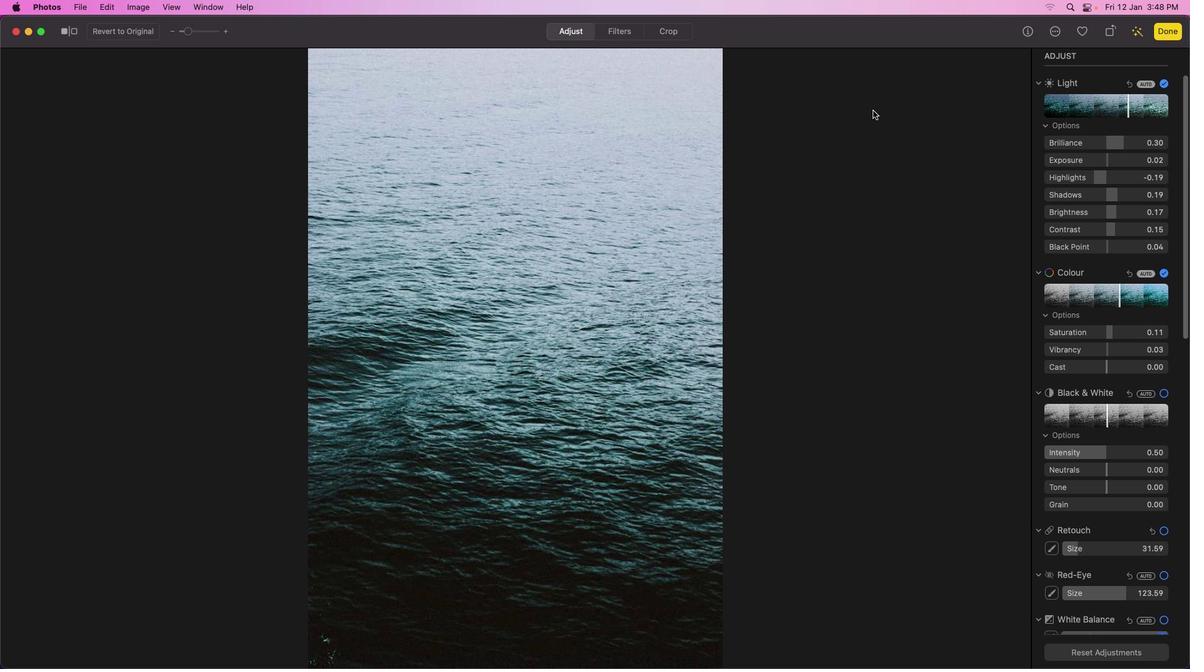 
Action: Mouse scrolled (850, 199) with delta (718, 104)
Screenshot: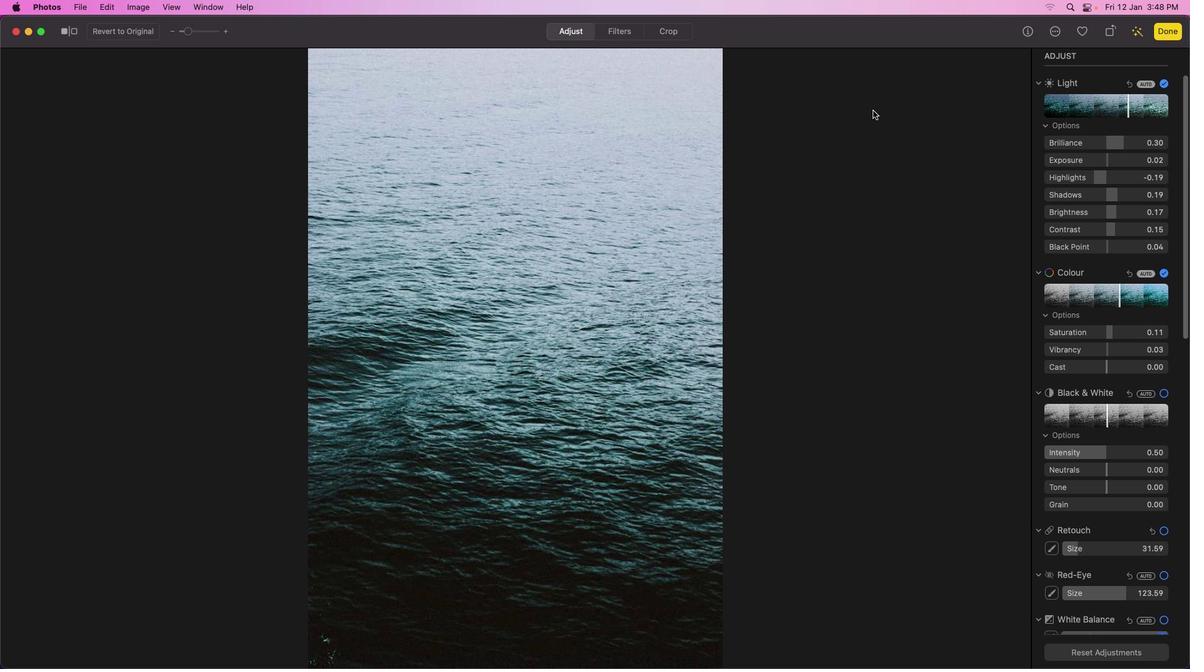 
Action: Mouse scrolled (850, 199) with delta (718, 104)
Screenshot: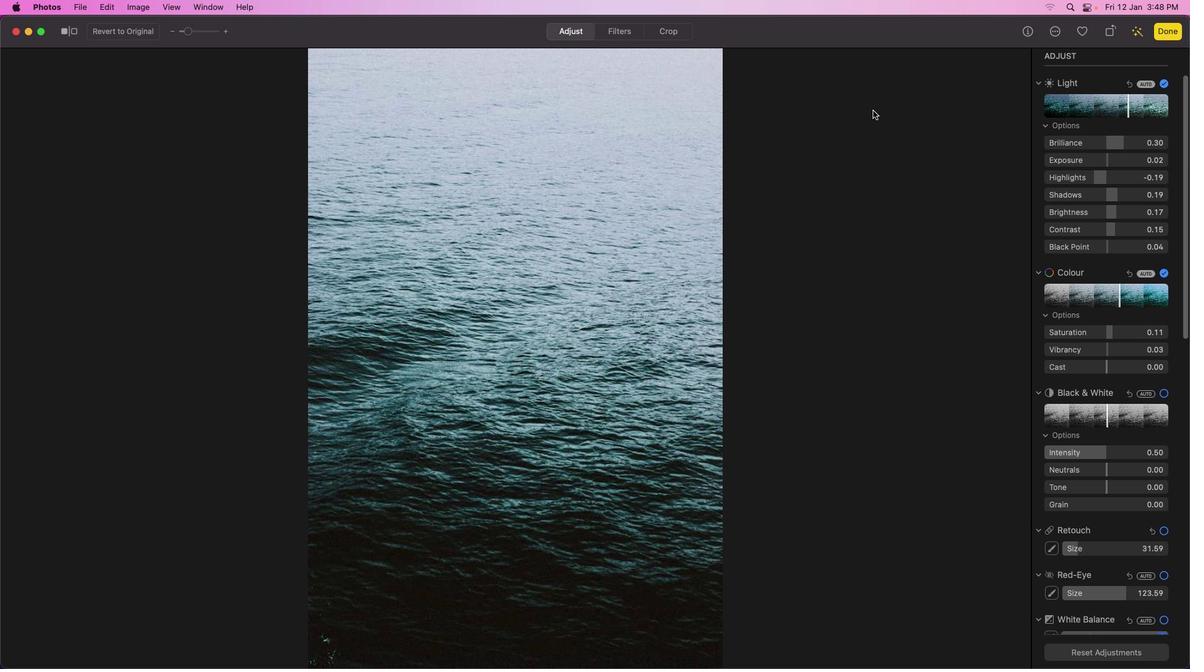 
Action: Mouse scrolled (850, 199) with delta (718, 104)
Screenshot: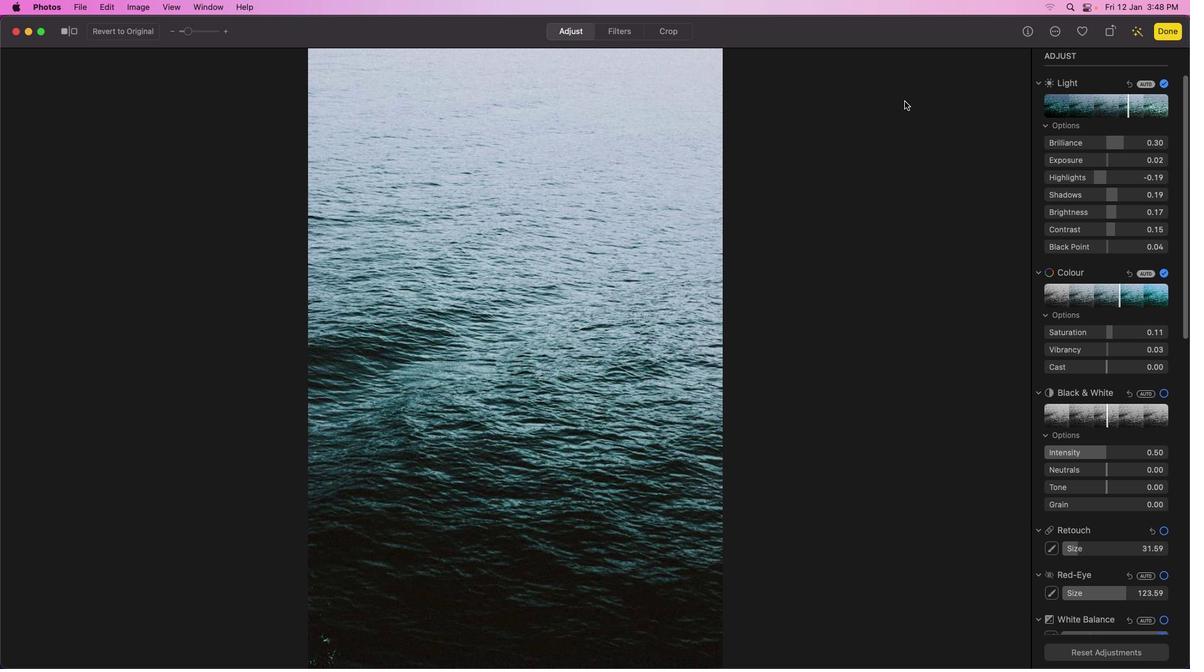 
Action: Mouse scrolled (850, 199) with delta (718, 104)
Screenshot: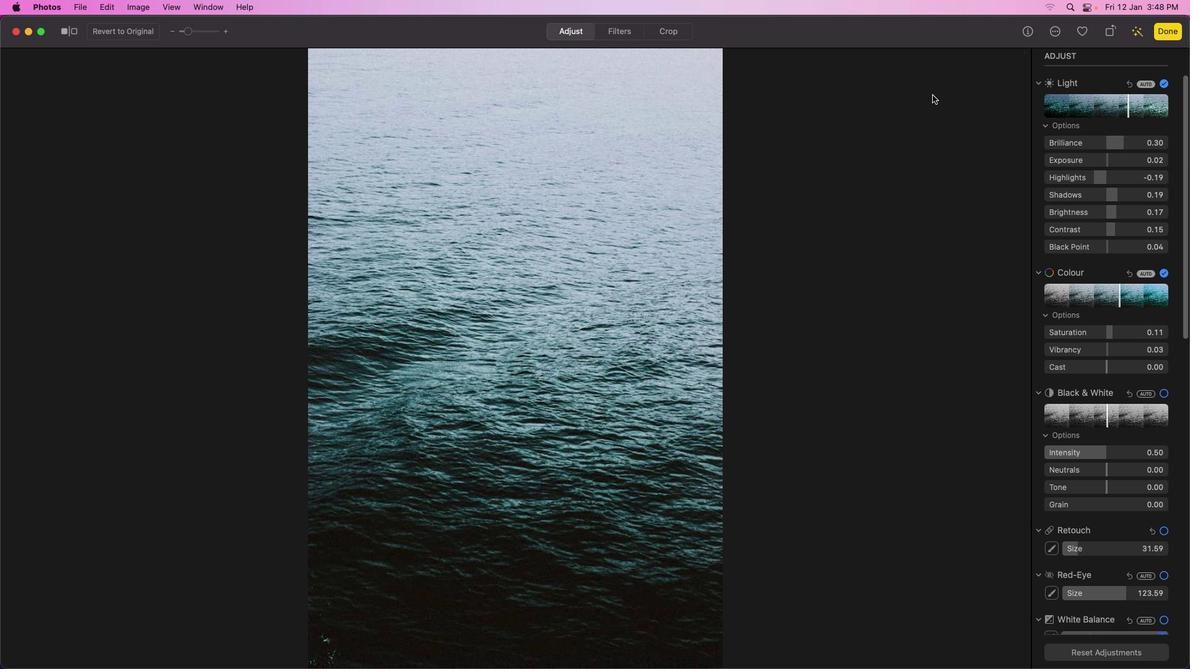 
Action: Mouse scrolled (850, 199) with delta (718, 105)
Screenshot: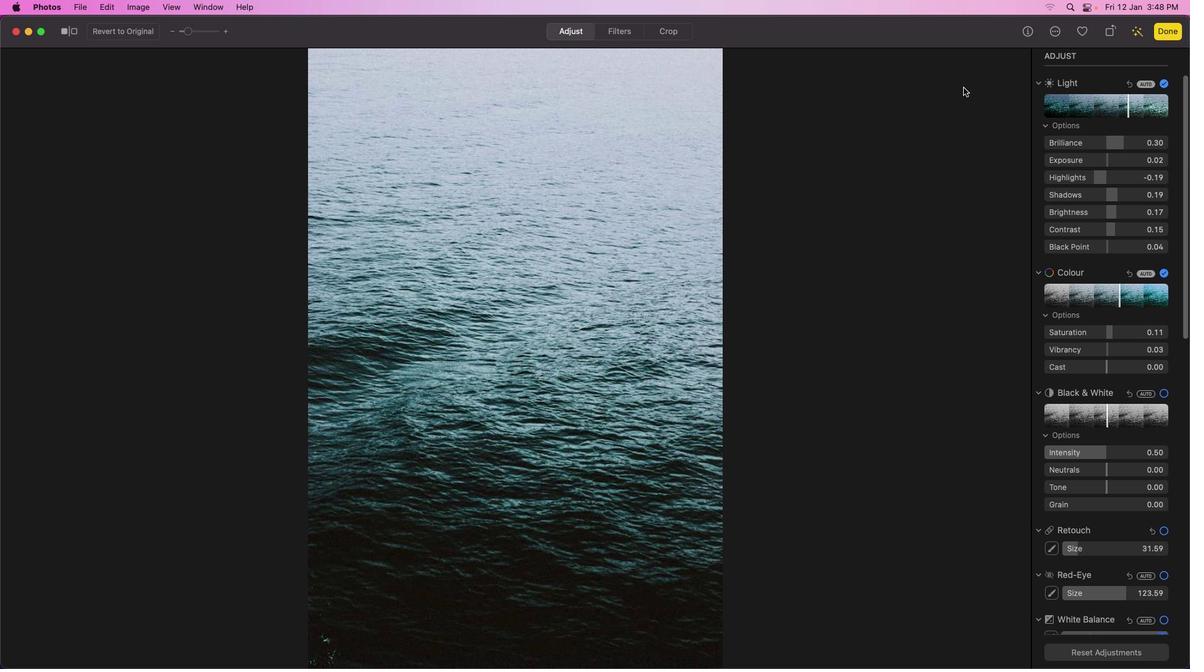 
Action: Mouse scrolled (850, 199) with delta (718, 105)
Screenshot: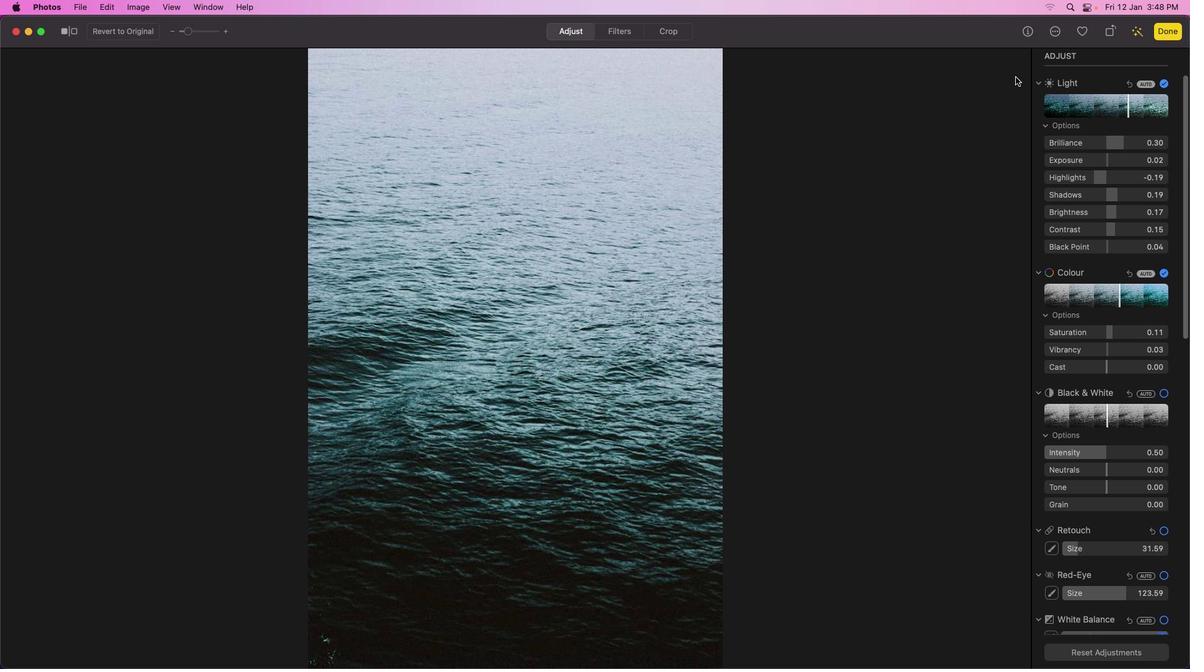 
Action: Mouse moved to (1106, 168)
Screenshot: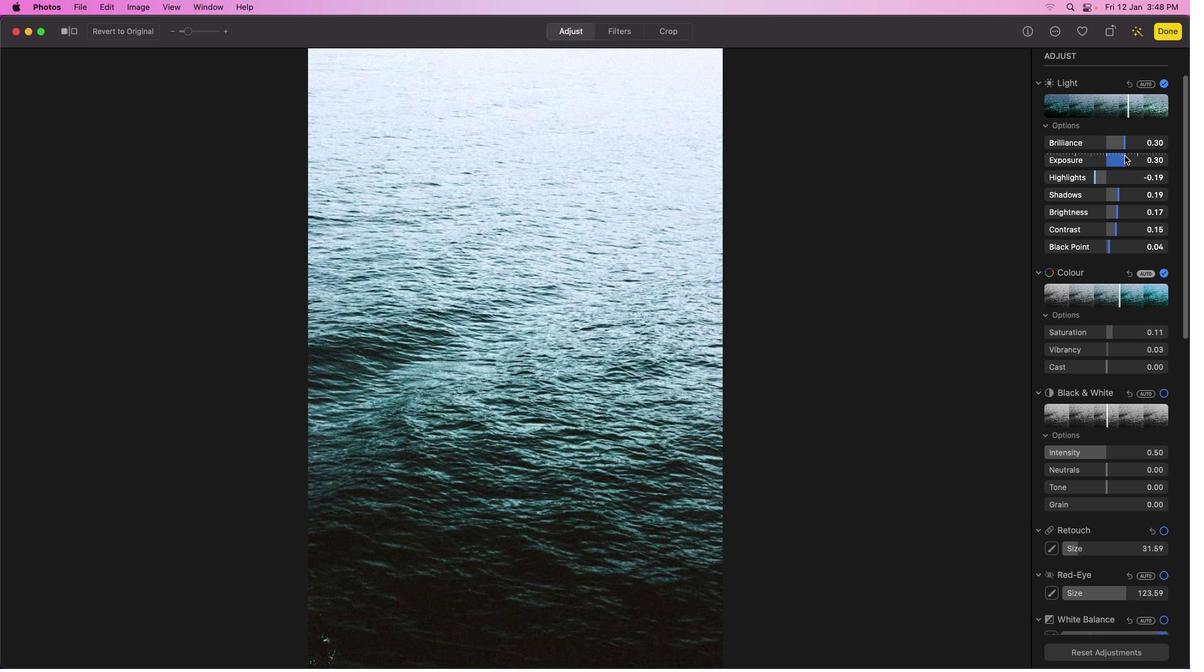 
Action: Mouse pressed left at (1106, 168)
Screenshot: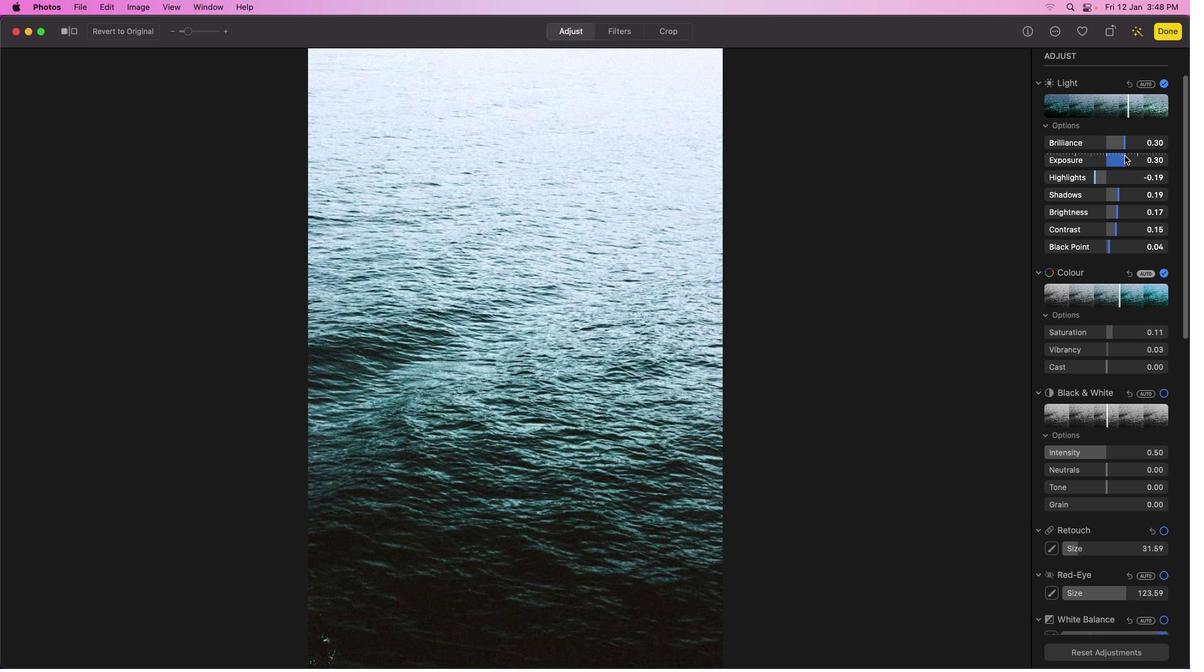 
Action: Mouse moved to (1102, 178)
Screenshot: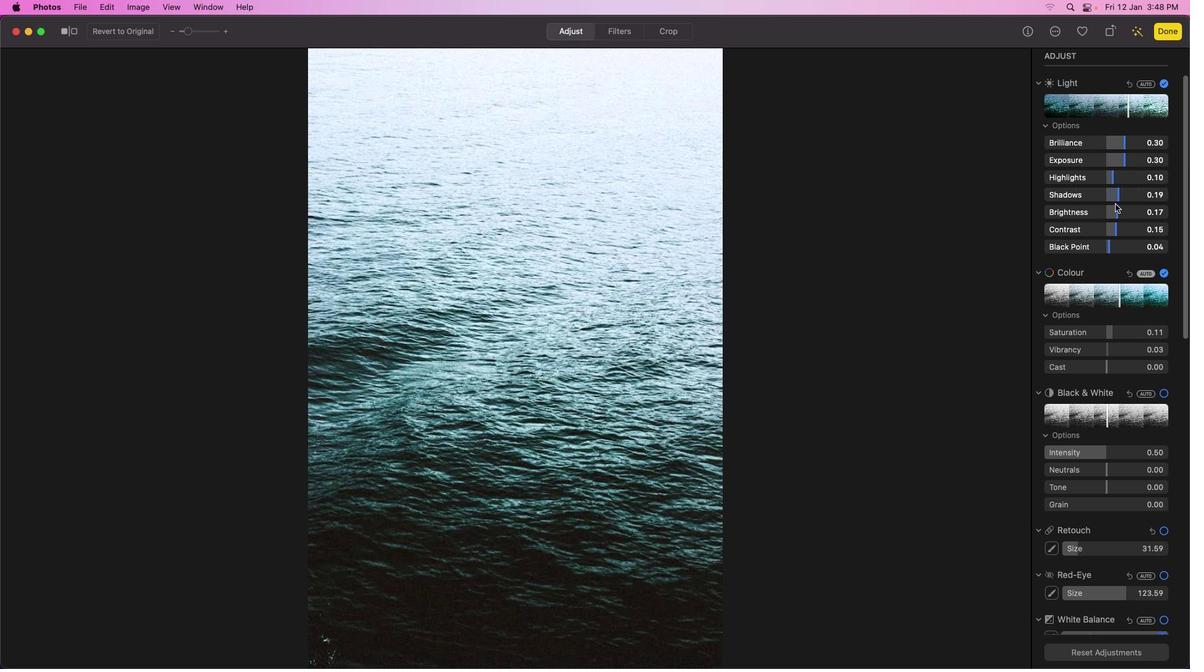 
Action: Mouse pressed left at (1102, 178)
Screenshot: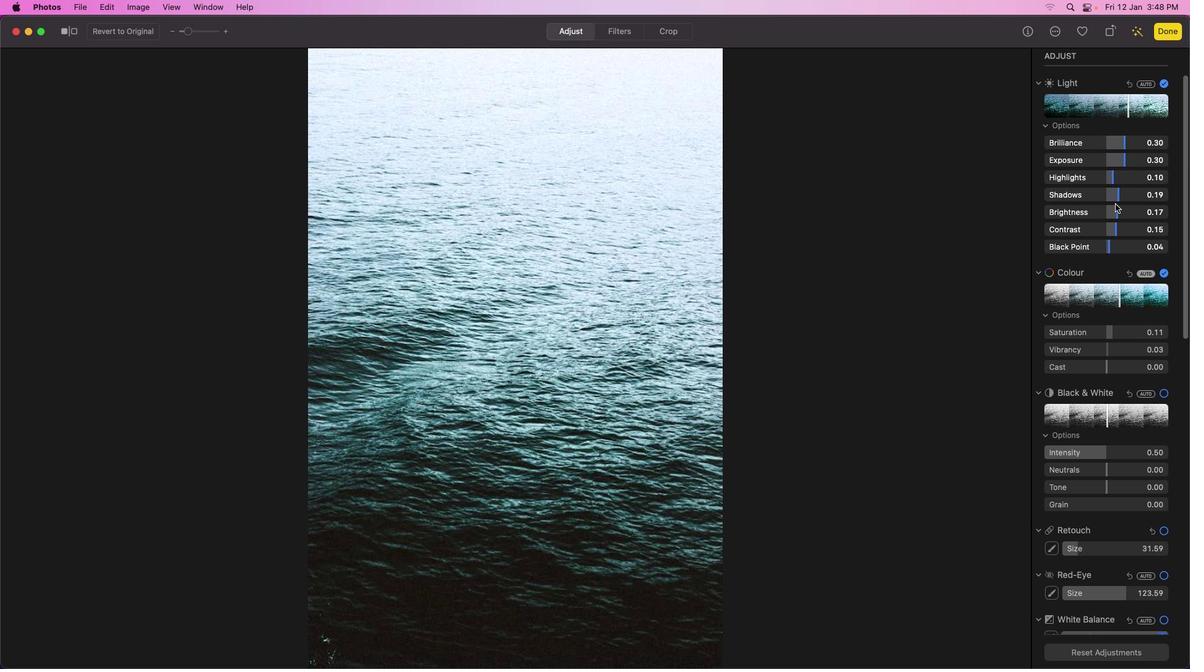
Action: Mouse moved to (1108, 189)
Screenshot: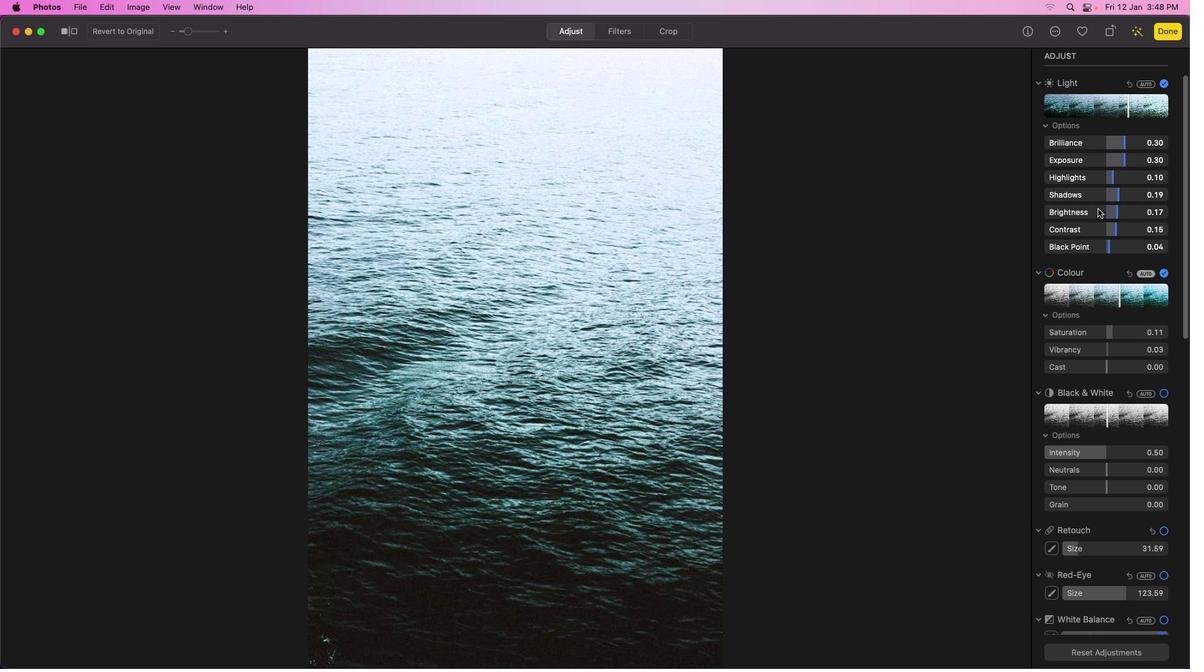 
Action: Mouse pressed left at (1108, 189)
Screenshot: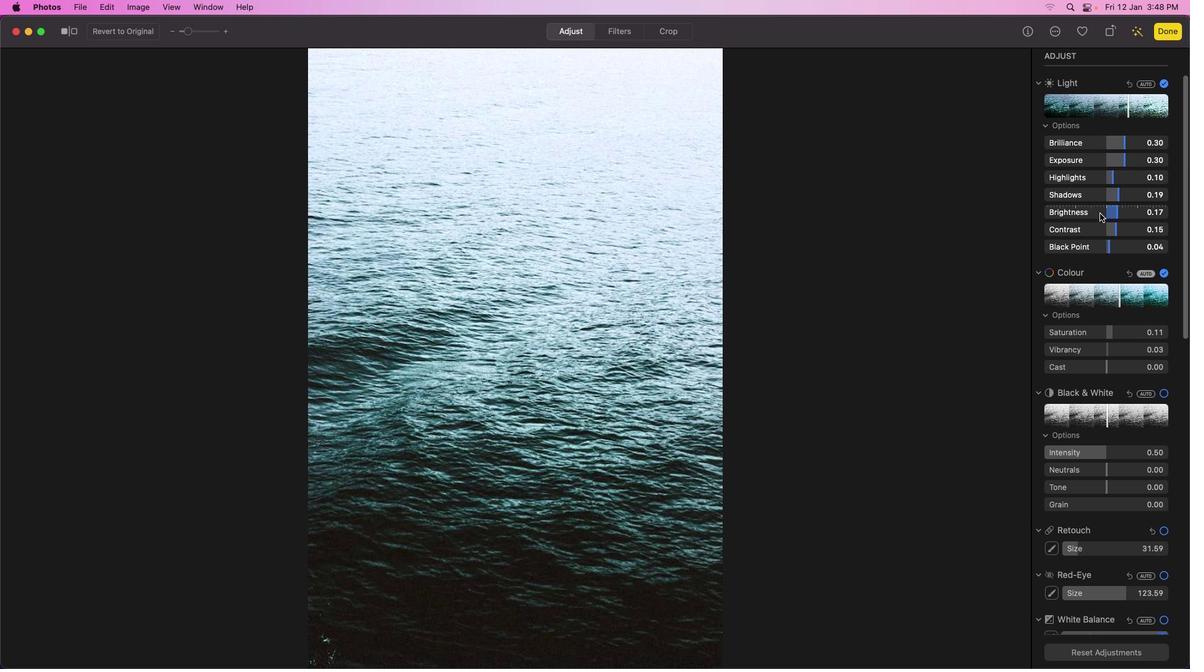
Action: Mouse moved to (1106, 198)
Screenshot: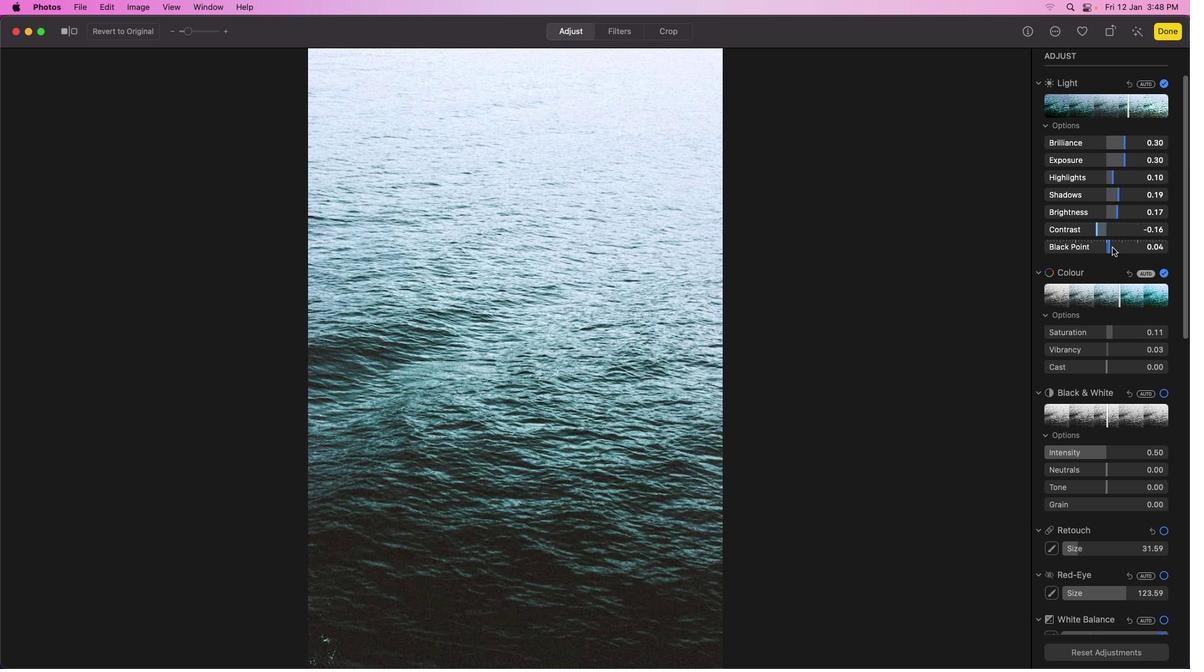 
Action: Mouse pressed left at (1106, 198)
Screenshot: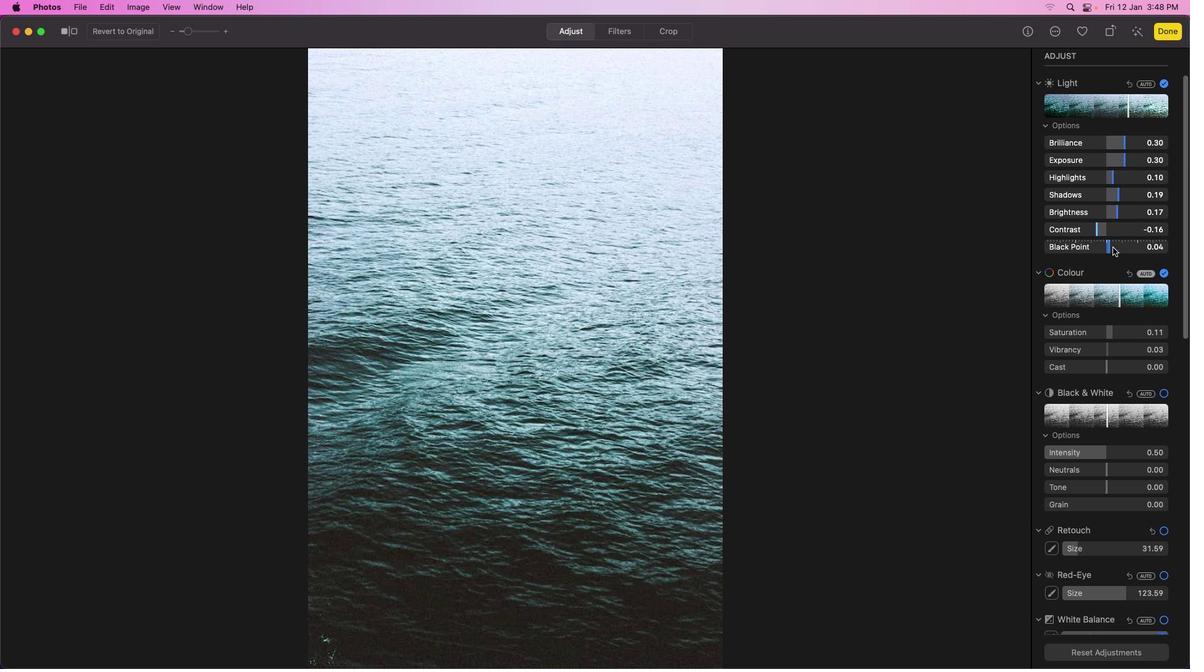 
Action: Mouse moved to (1107, 206)
Screenshot: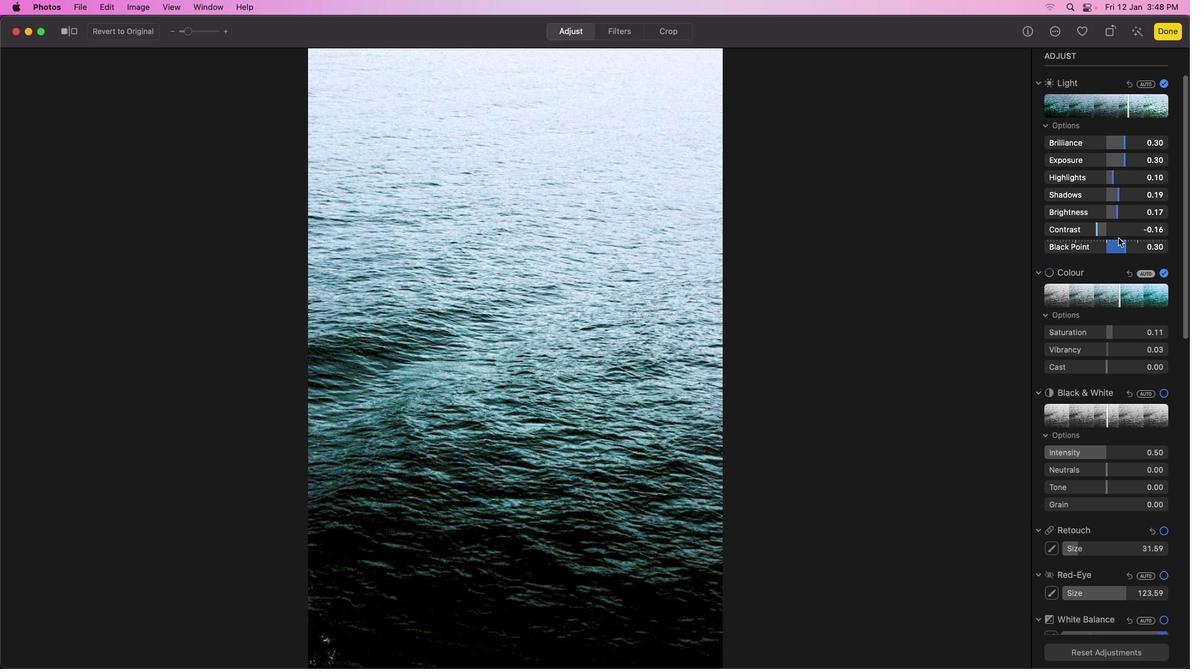 
Action: Mouse pressed left at (1107, 206)
Screenshot: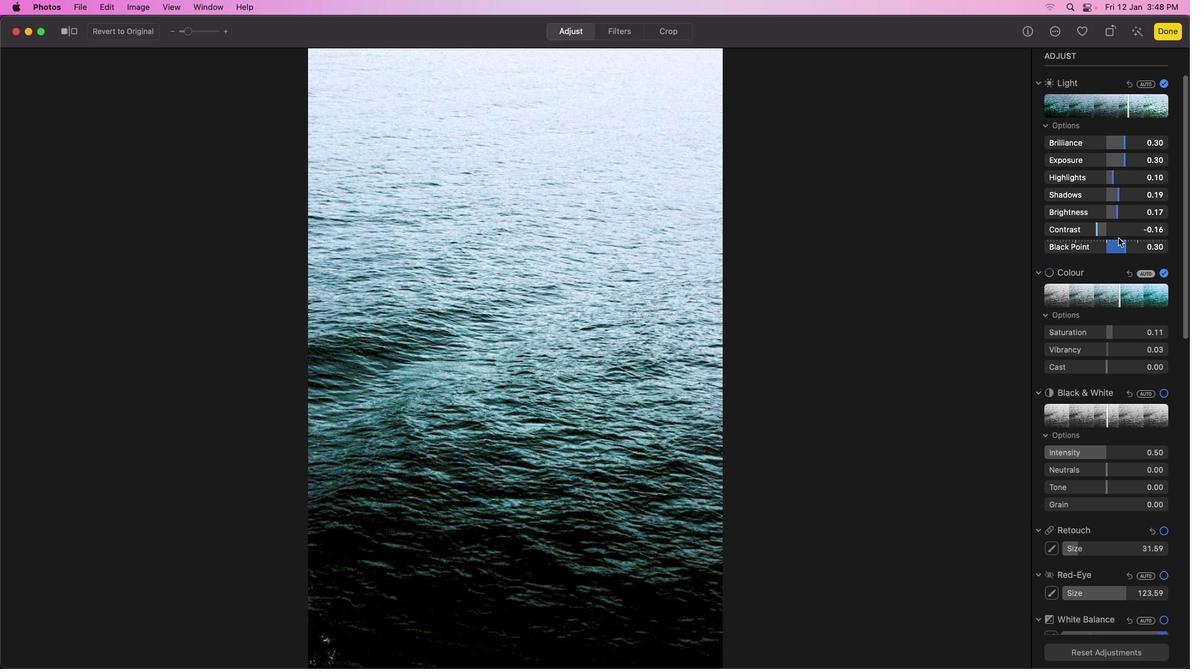 
Action: Mouse moved to (1106, 199)
Screenshot: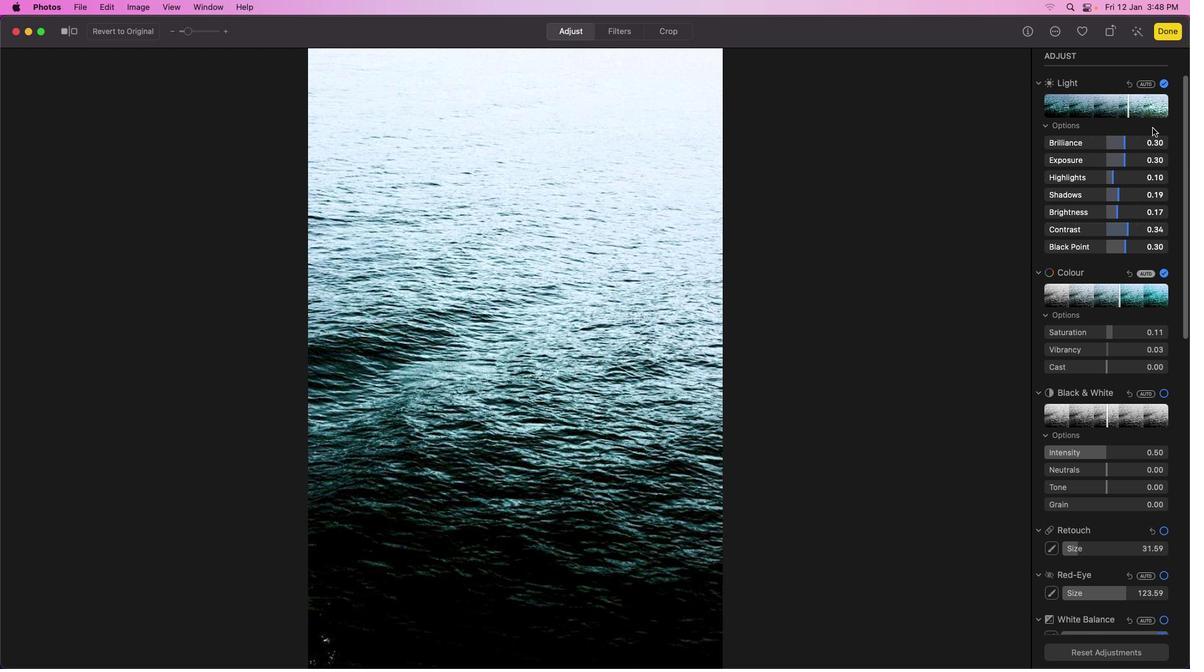 
Action: Mouse pressed left at (1106, 199)
Screenshot: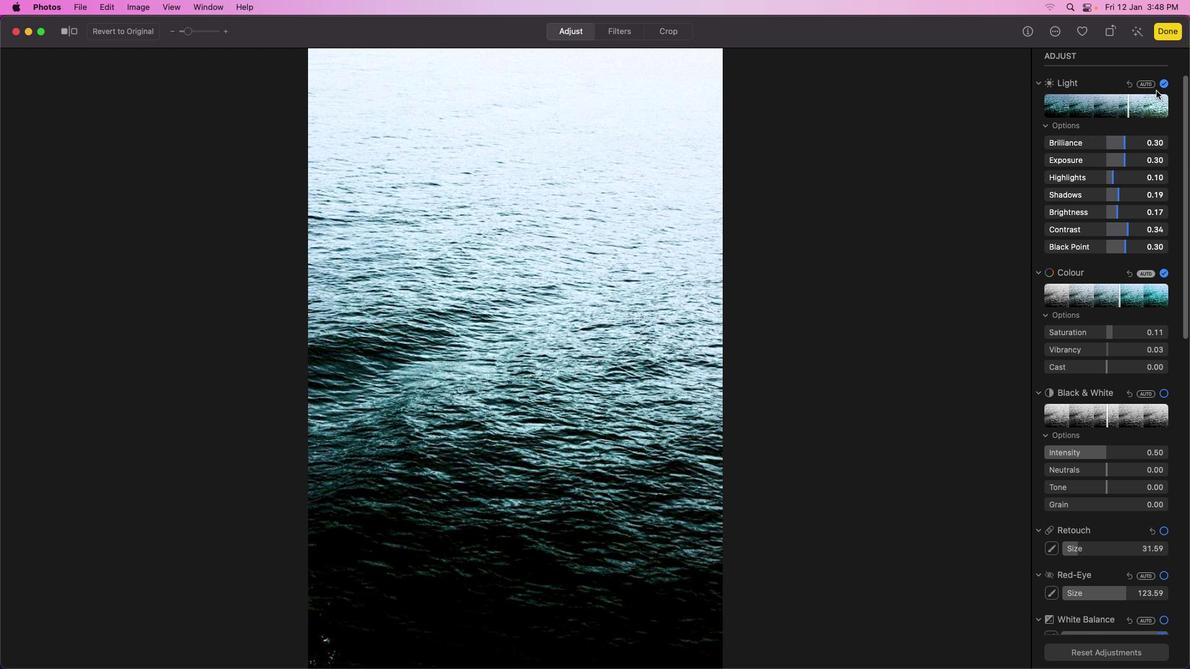 
Action: Mouse moved to (1126, 117)
Screenshot: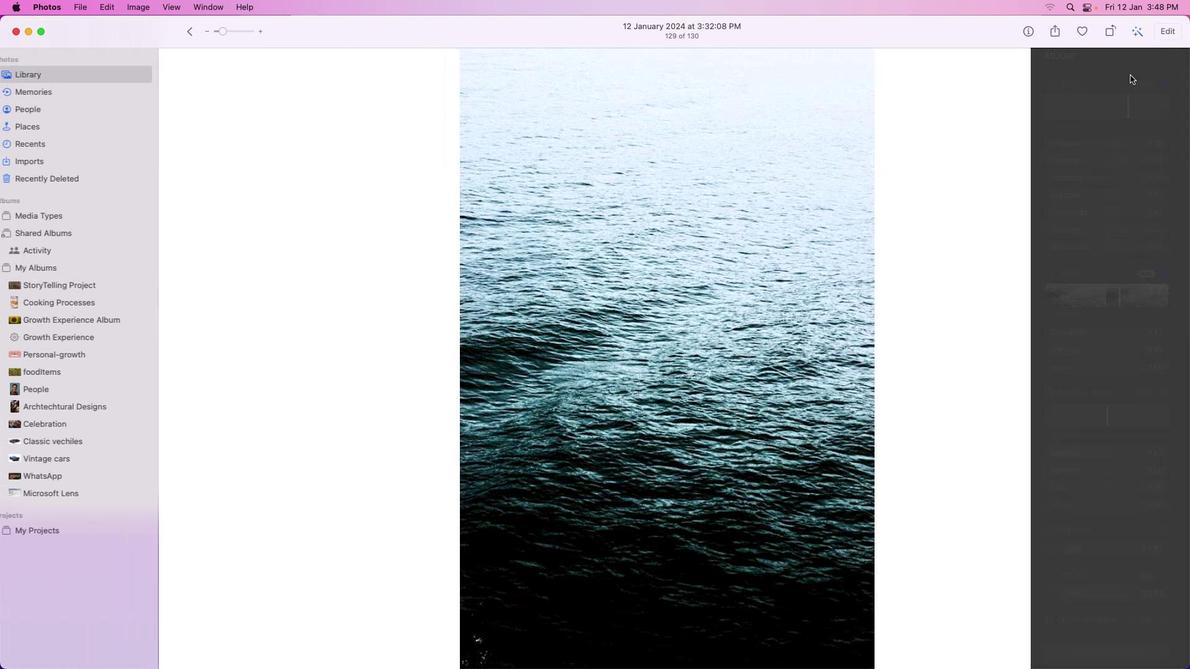 
Action: Mouse pressed left at (1126, 117)
Screenshot: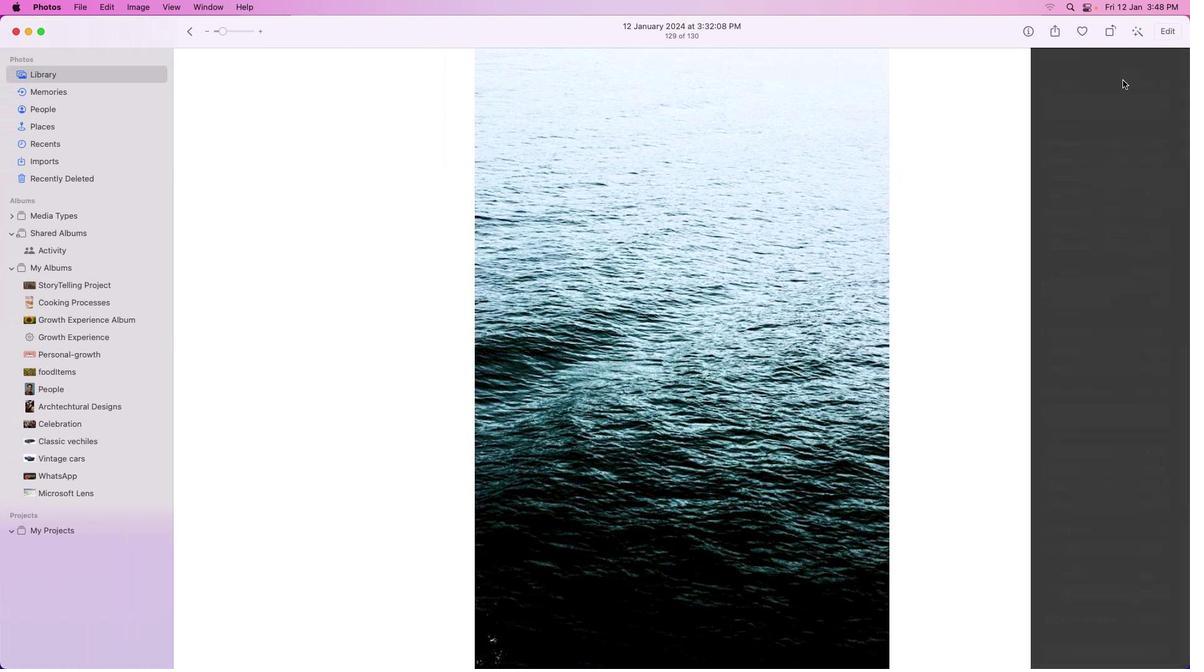 
Action: Mouse moved to (972, 197)
Screenshot: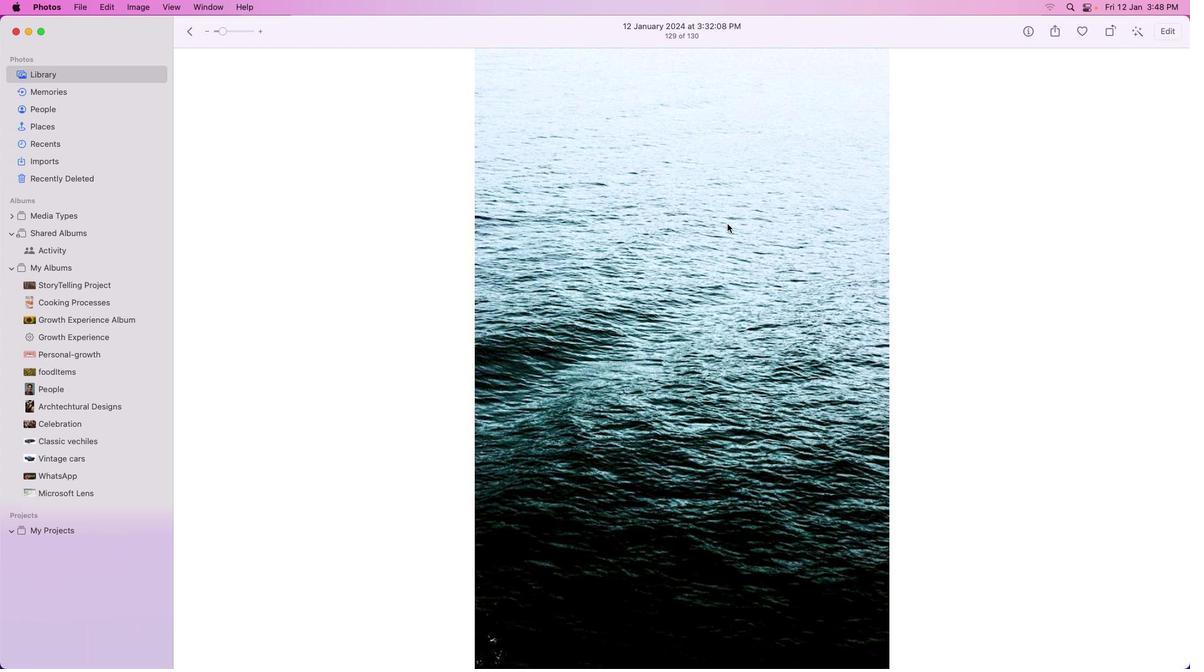 
Action: Mouse pressed left at (972, 197)
Screenshot: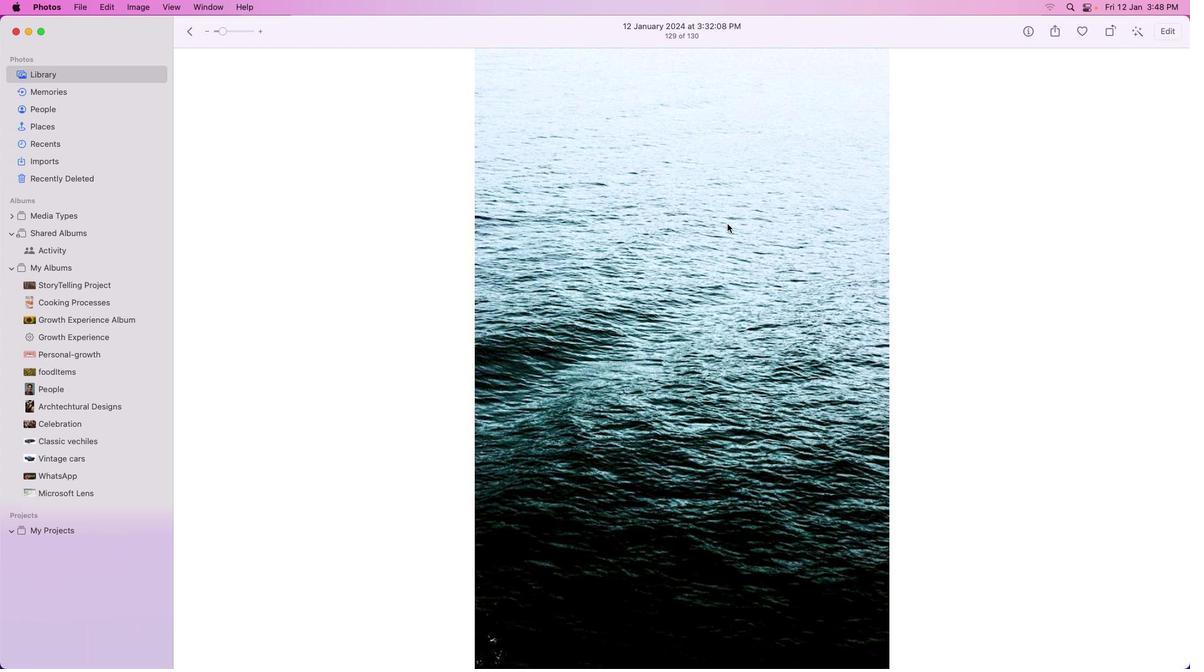 
